 Task: Search one way flight ticket for 5 adults, 1 child, 2 infants in seat and 1 infant on lap in business from Kearney: Kearney Regional Airport (was Kearney Municipal) to Laramie: Laramie Regional Airport on 8-3-2023. Choice of flights is American. Number of bags: 11 checked bags. Outbound departure time preference is 13:45.
Action: Mouse moved to (231, 315)
Screenshot: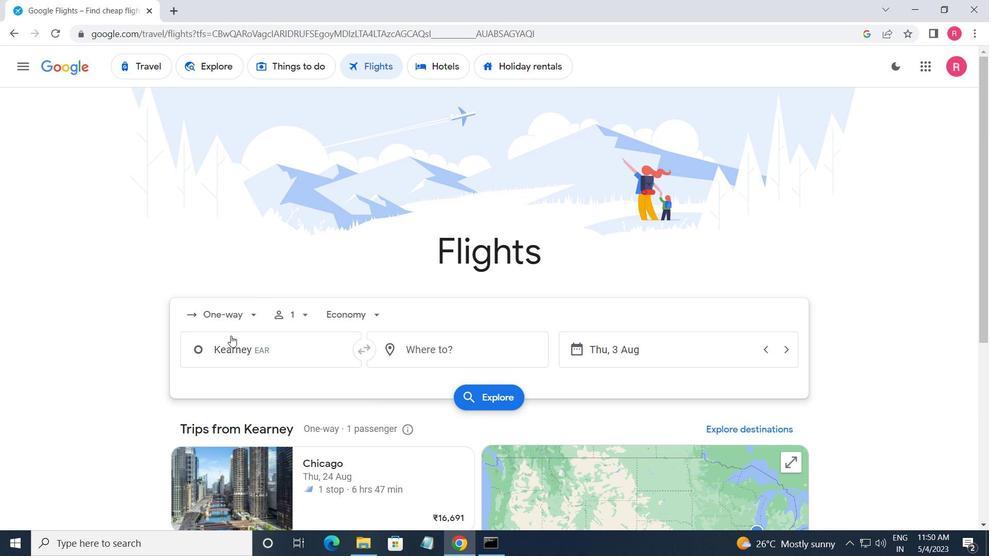 
Action: Mouse pressed left at (231, 315)
Screenshot: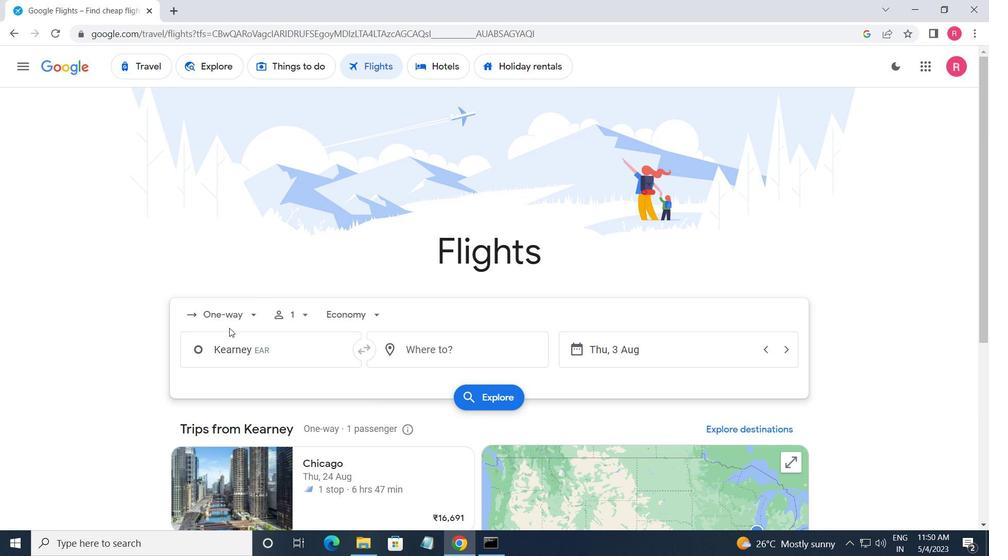 
Action: Mouse moved to (228, 374)
Screenshot: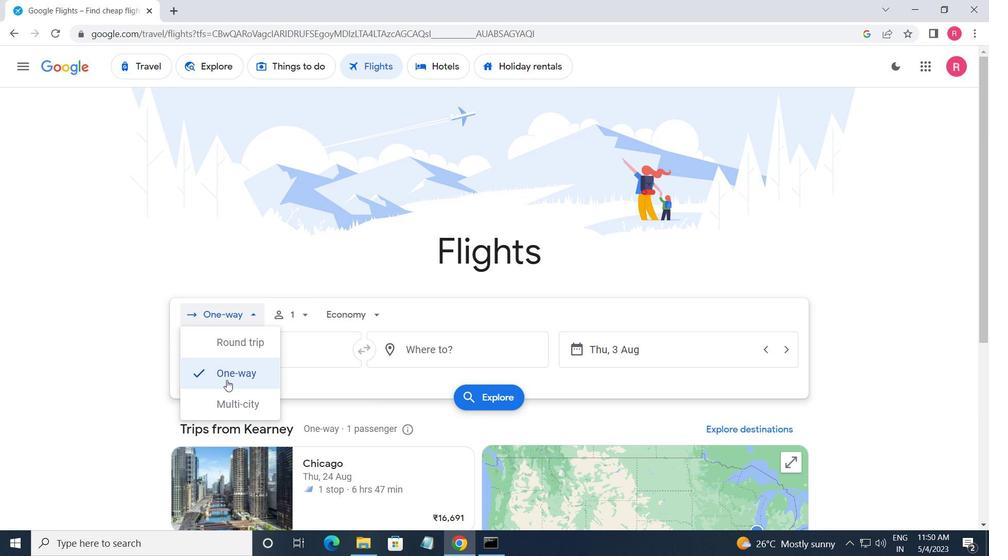 
Action: Mouse pressed left at (228, 374)
Screenshot: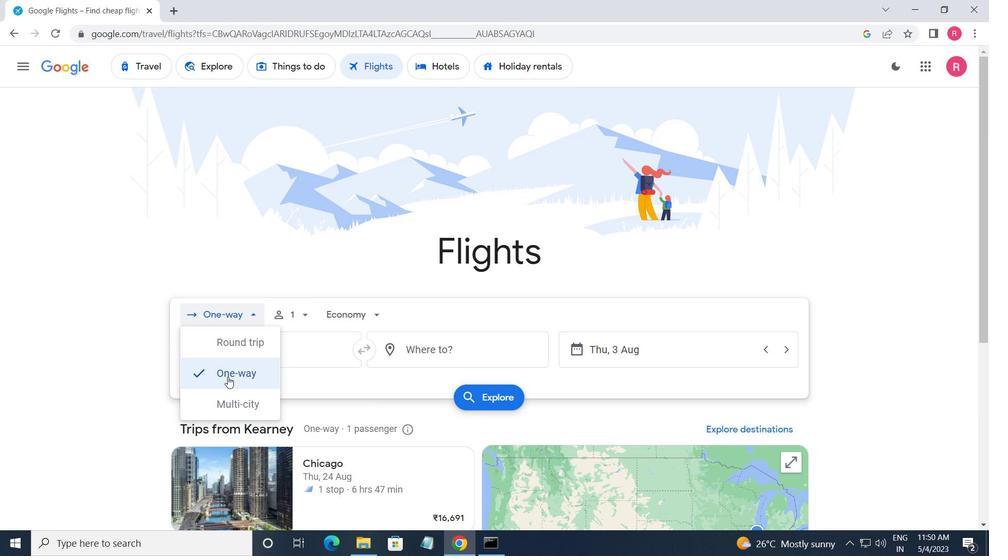 
Action: Mouse moved to (314, 309)
Screenshot: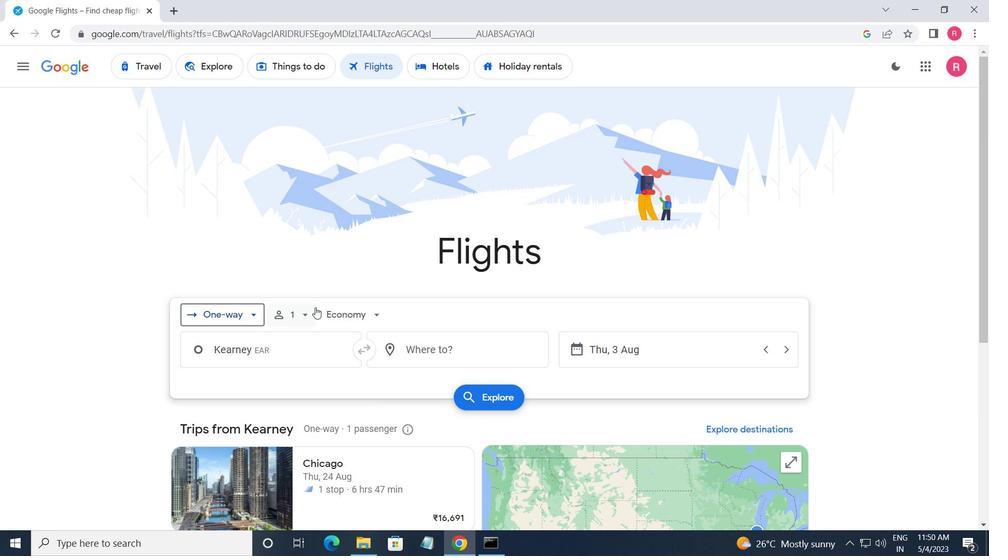 
Action: Mouse pressed left at (314, 309)
Screenshot: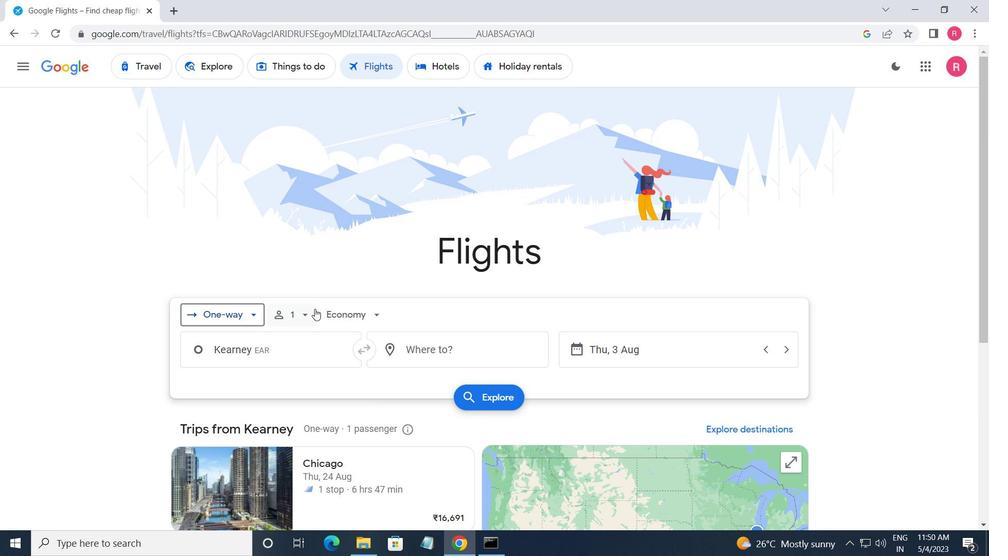 
Action: Mouse moved to (401, 339)
Screenshot: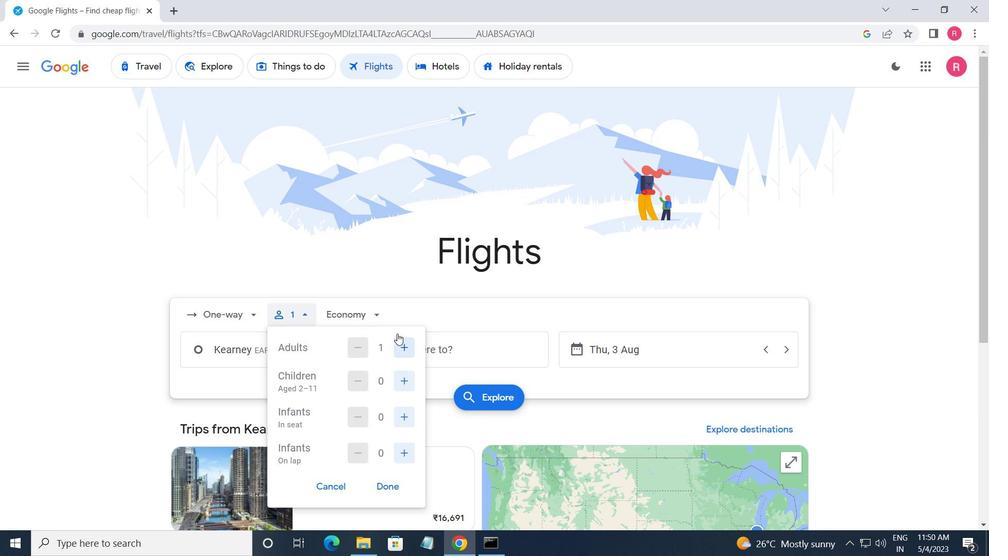 
Action: Mouse pressed left at (401, 339)
Screenshot: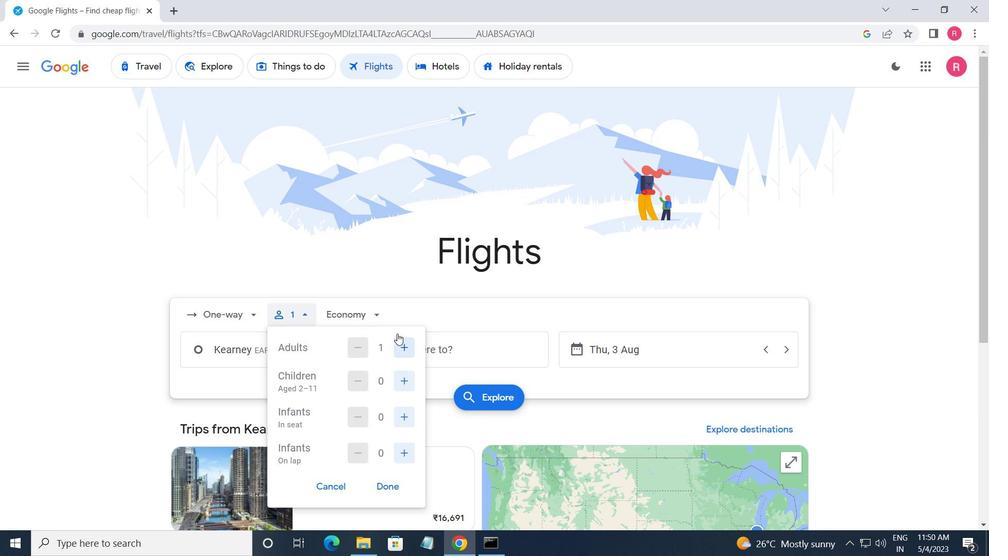 
Action: Mouse pressed left at (401, 339)
Screenshot: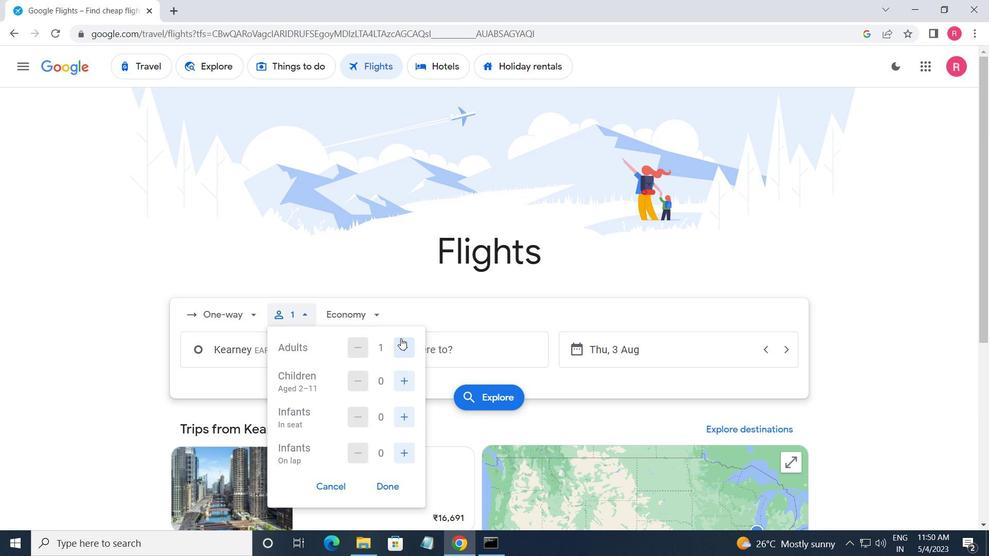 
Action: Mouse pressed left at (401, 339)
Screenshot: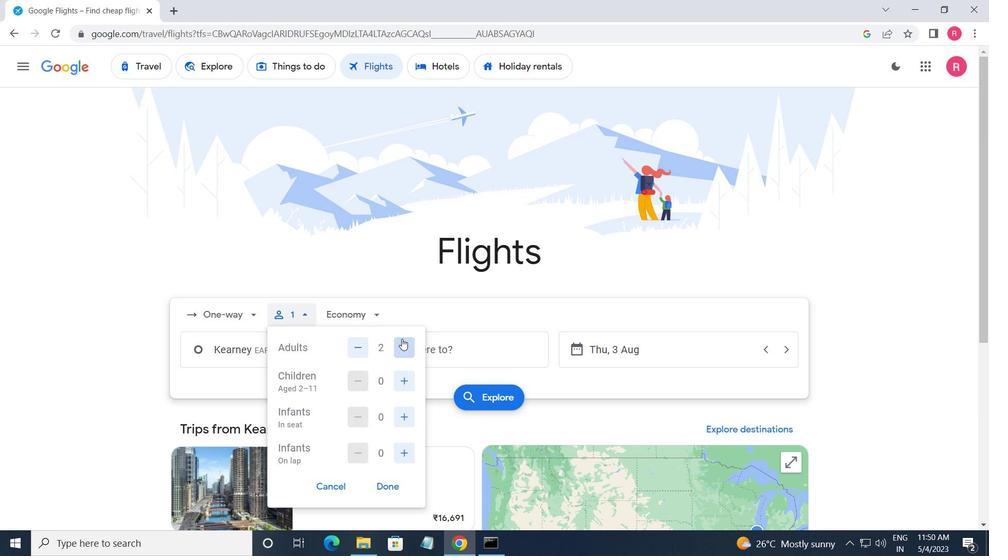
Action: Mouse pressed left at (401, 339)
Screenshot: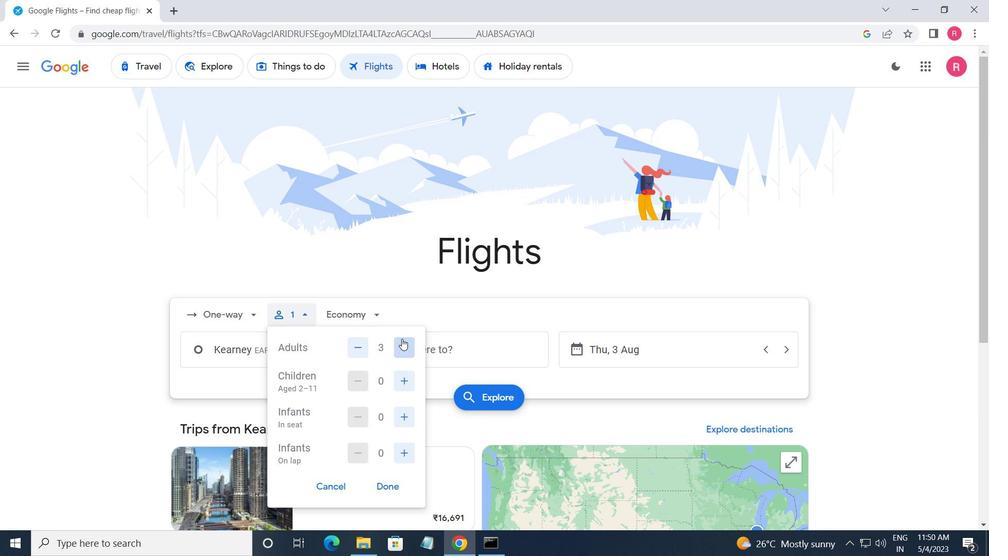 
Action: Mouse moved to (401, 374)
Screenshot: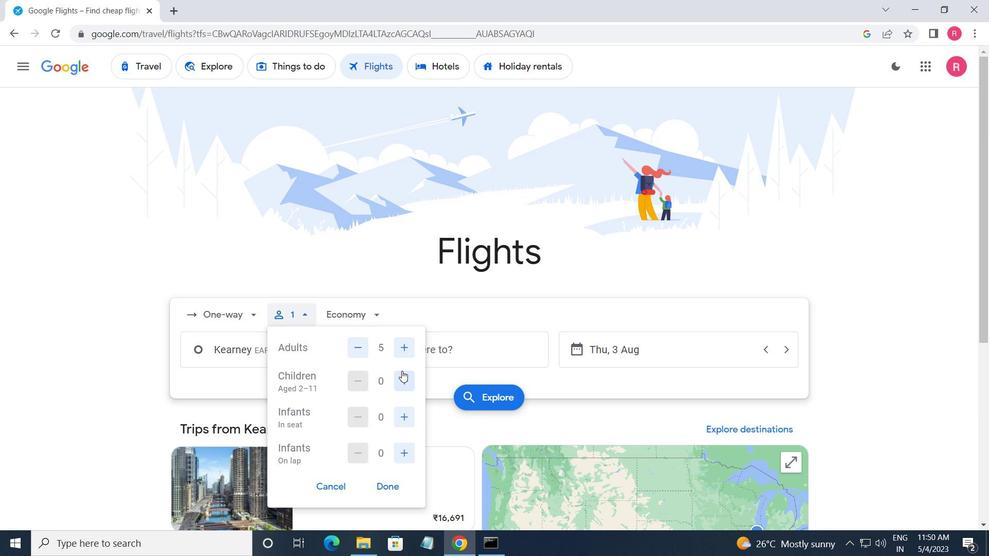
Action: Mouse pressed left at (401, 374)
Screenshot: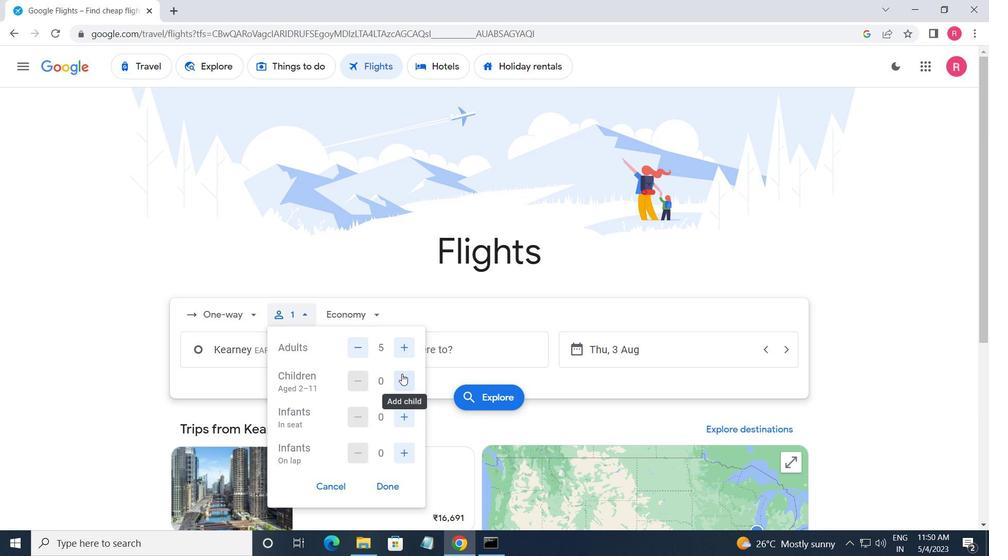 
Action: Mouse moved to (405, 412)
Screenshot: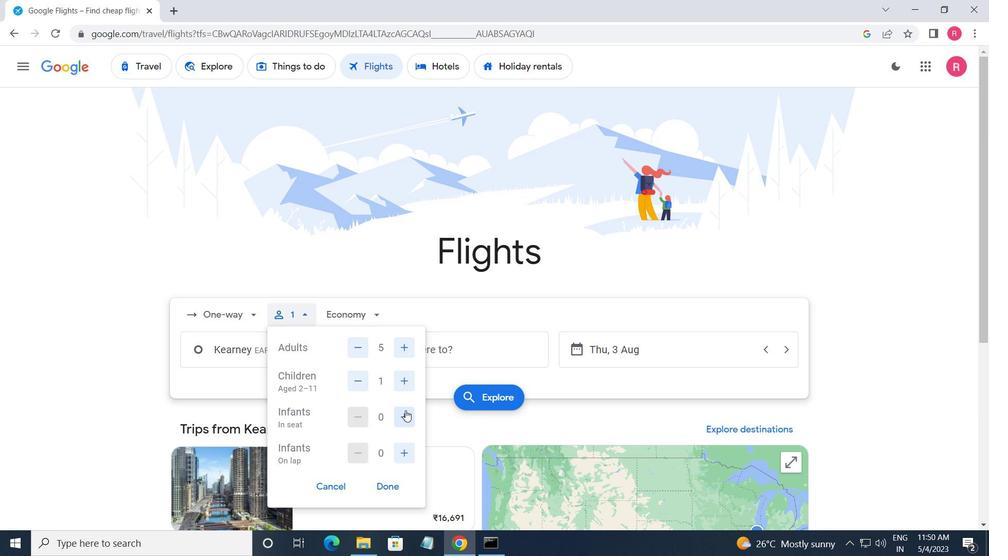 
Action: Mouse pressed left at (405, 412)
Screenshot: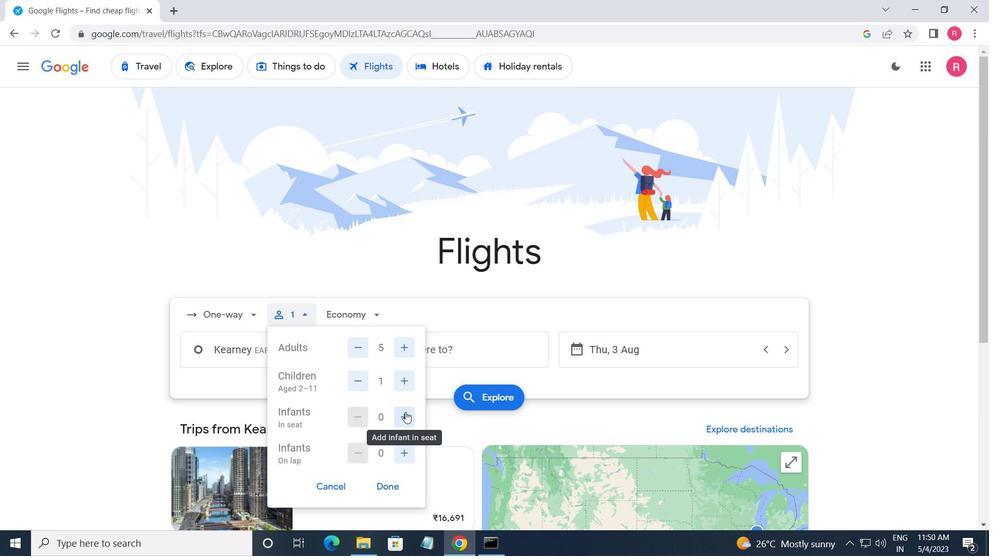 
Action: Mouse pressed left at (405, 412)
Screenshot: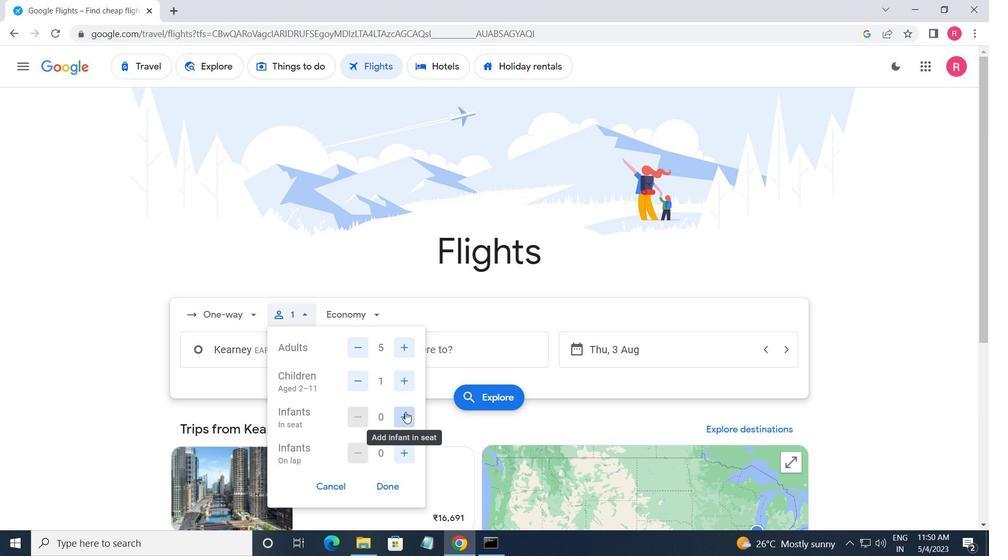 
Action: Mouse moved to (409, 456)
Screenshot: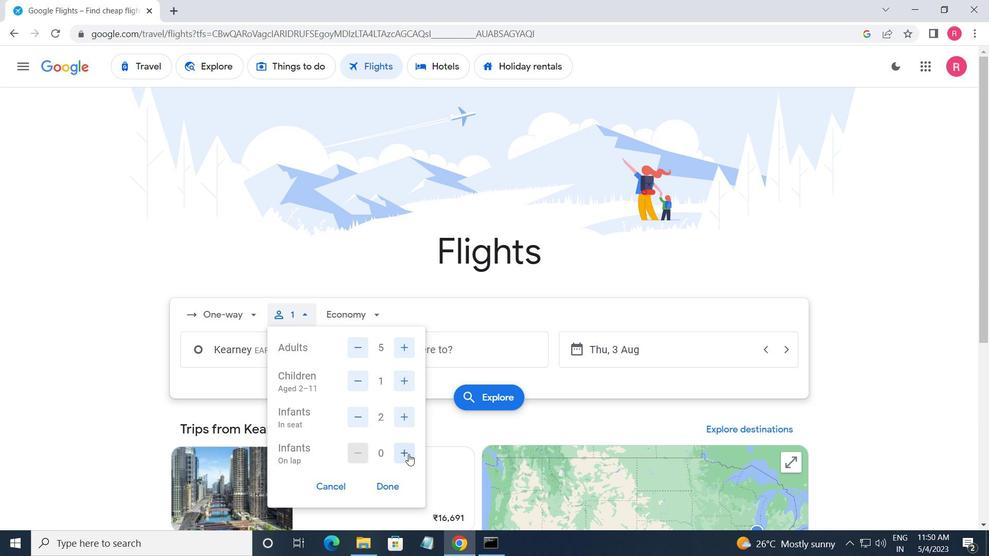 
Action: Mouse pressed left at (409, 456)
Screenshot: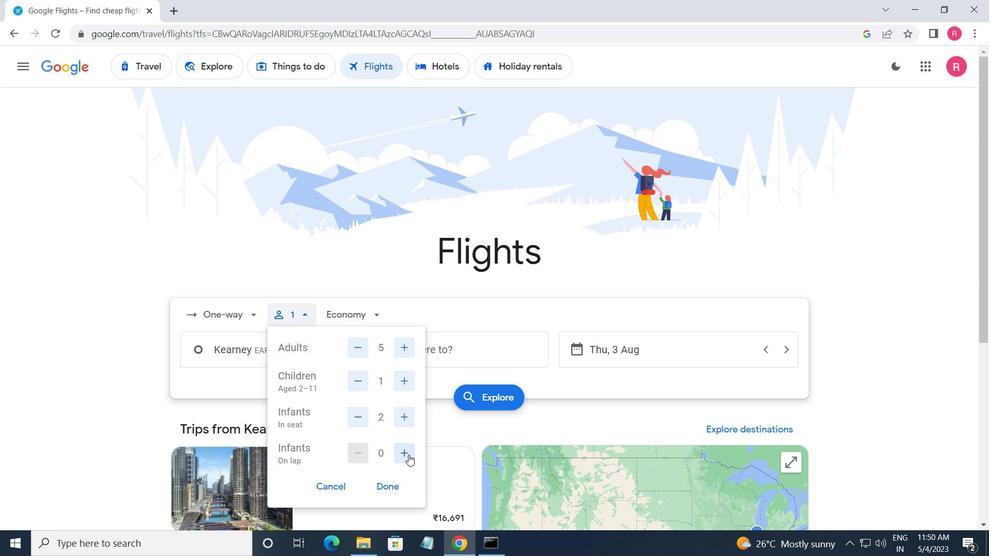 
Action: Mouse moved to (393, 482)
Screenshot: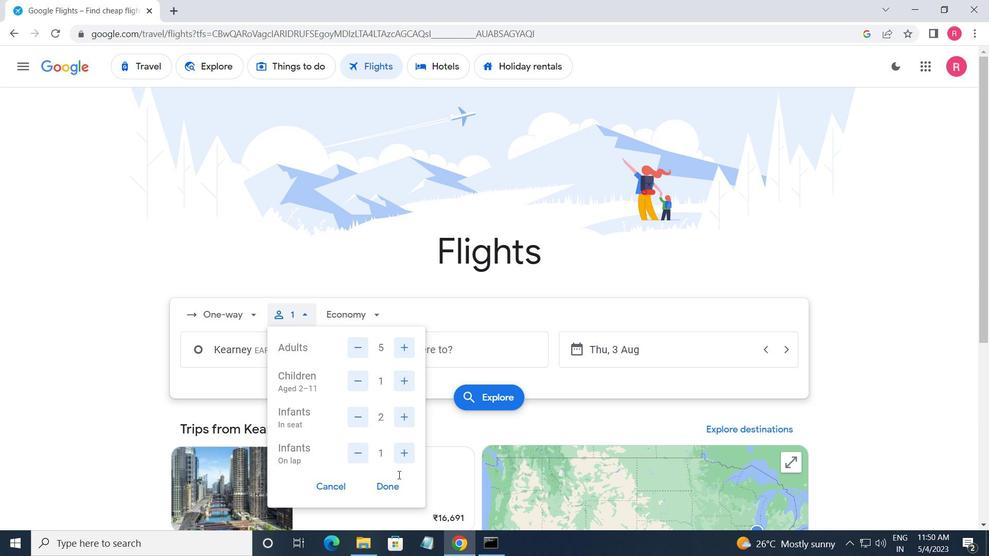 
Action: Mouse pressed left at (393, 482)
Screenshot: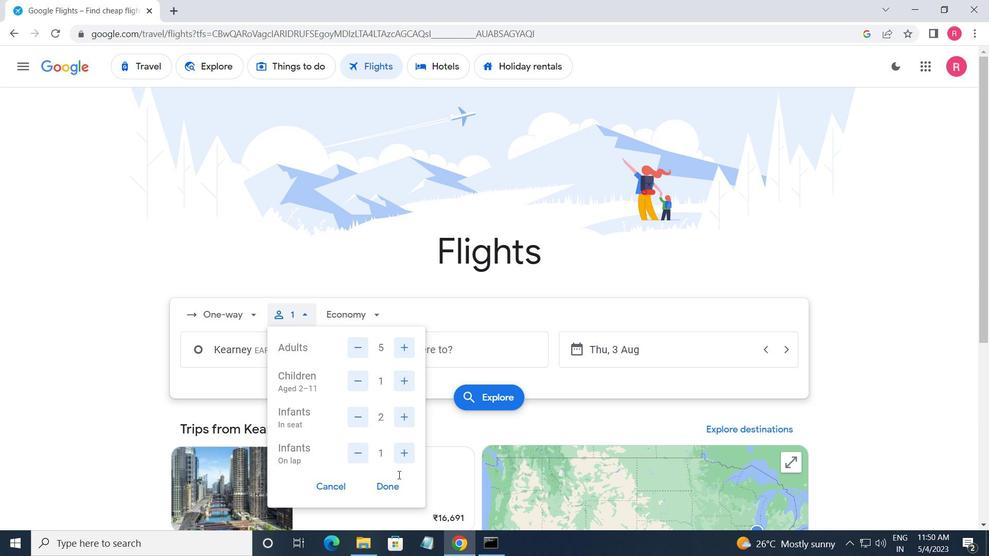 
Action: Mouse moved to (371, 306)
Screenshot: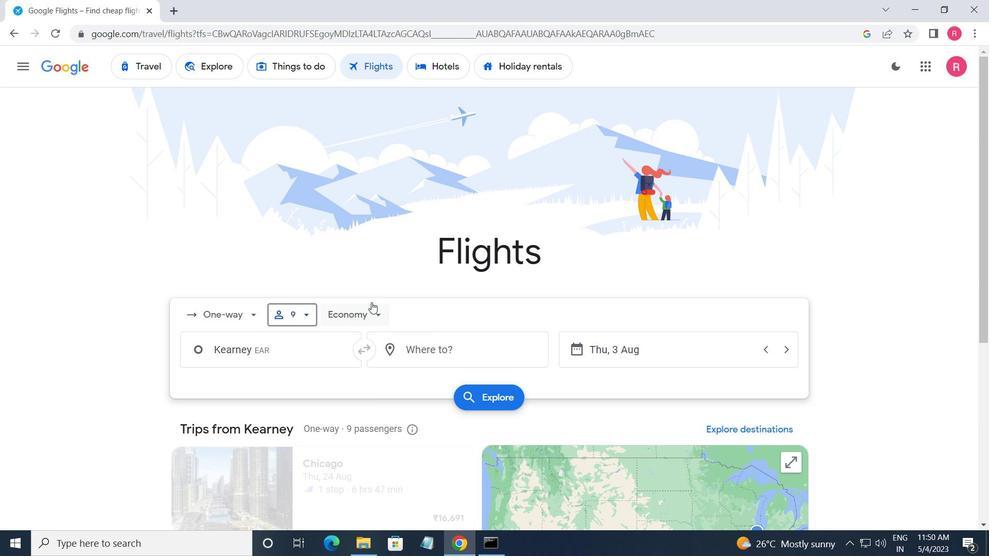 
Action: Mouse pressed left at (371, 306)
Screenshot: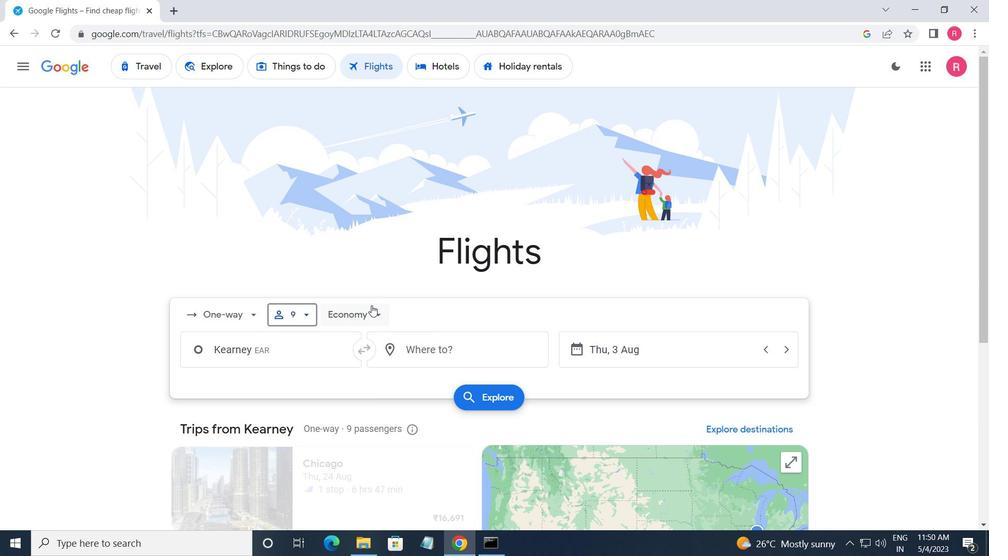 
Action: Mouse moved to (383, 401)
Screenshot: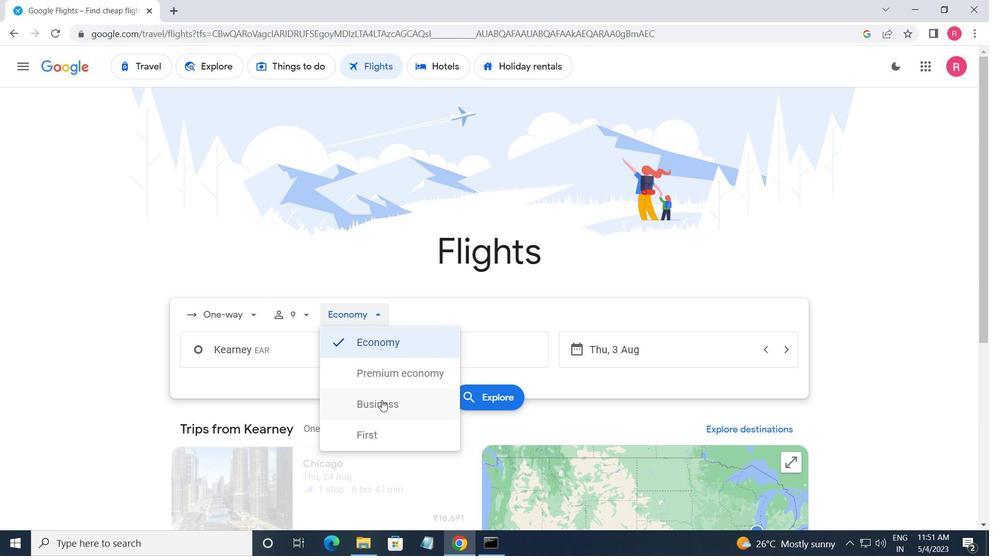 
Action: Mouse pressed left at (383, 401)
Screenshot: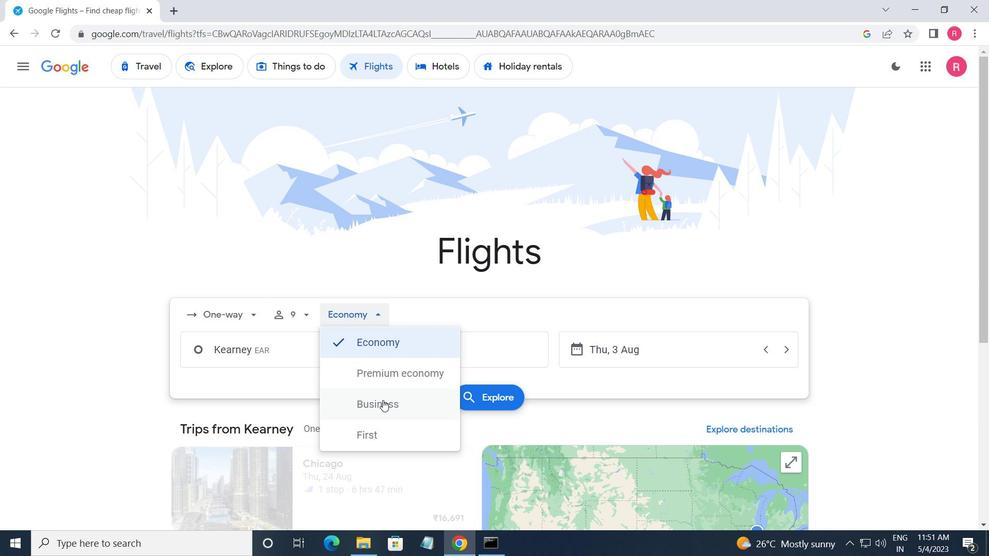 
Action: Mouse moved to (317, 355)
Screenshot: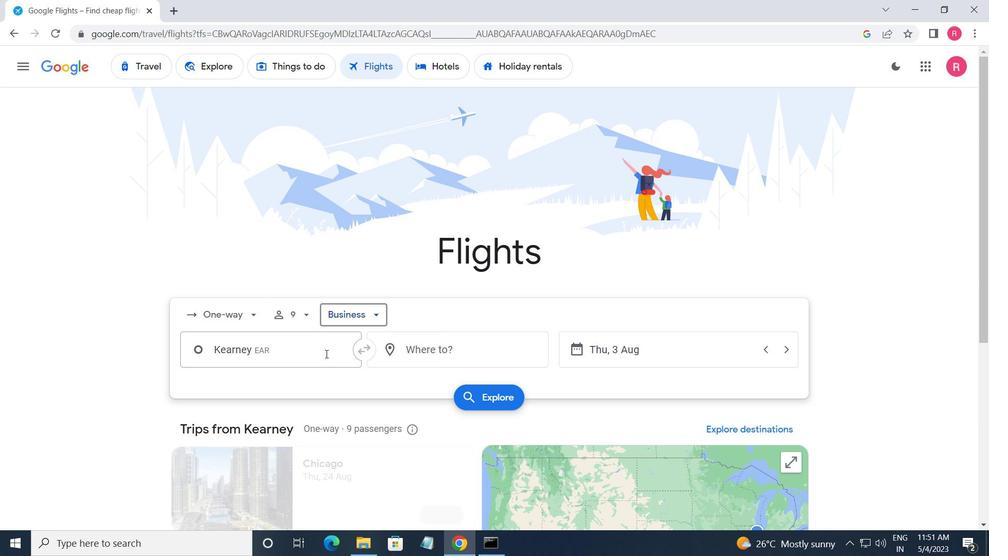 
Action: Mouse pressed left at (317, 355)
Screenshot: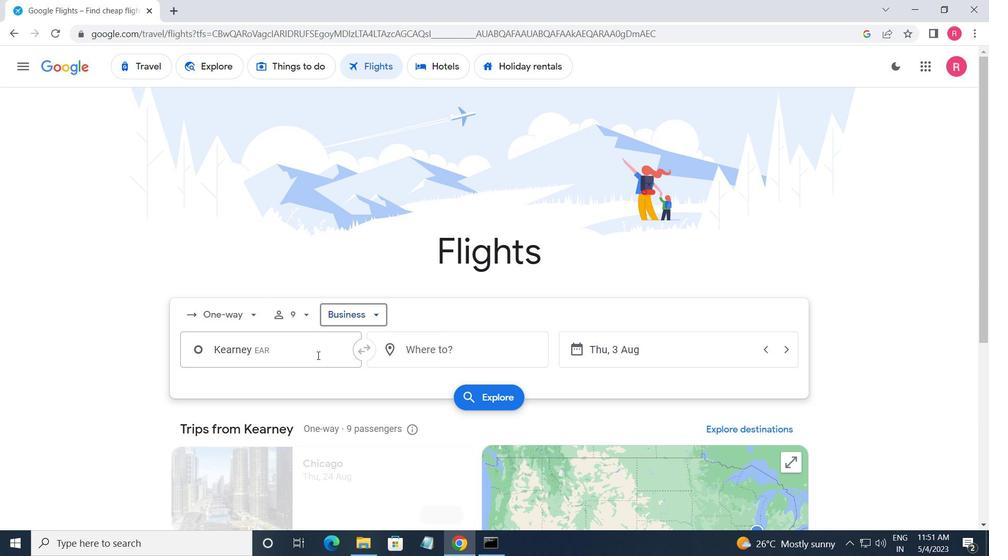 
Action: Mouse moved to (324, 395)
Screenshot: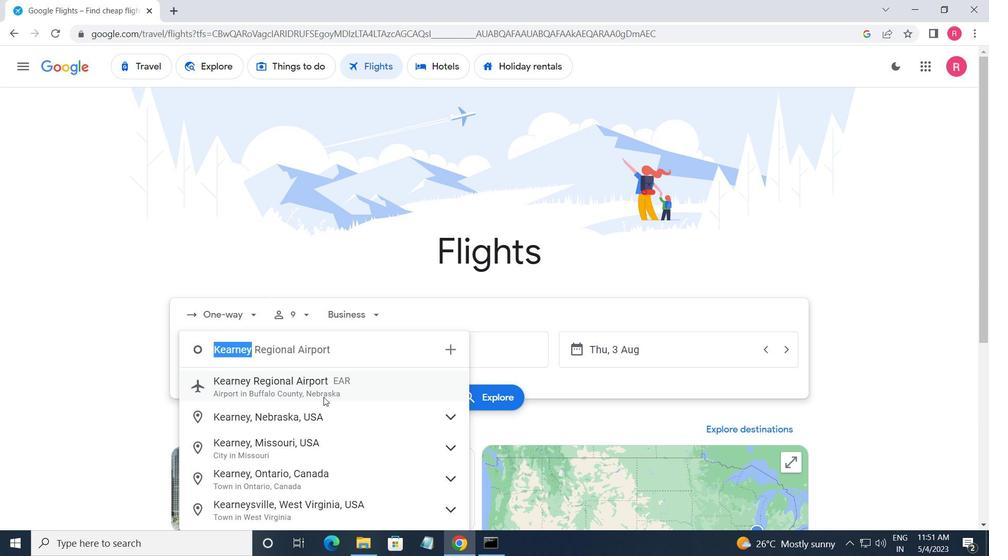 
Action: Mouse pressed left at (324, 395)
Screenshot: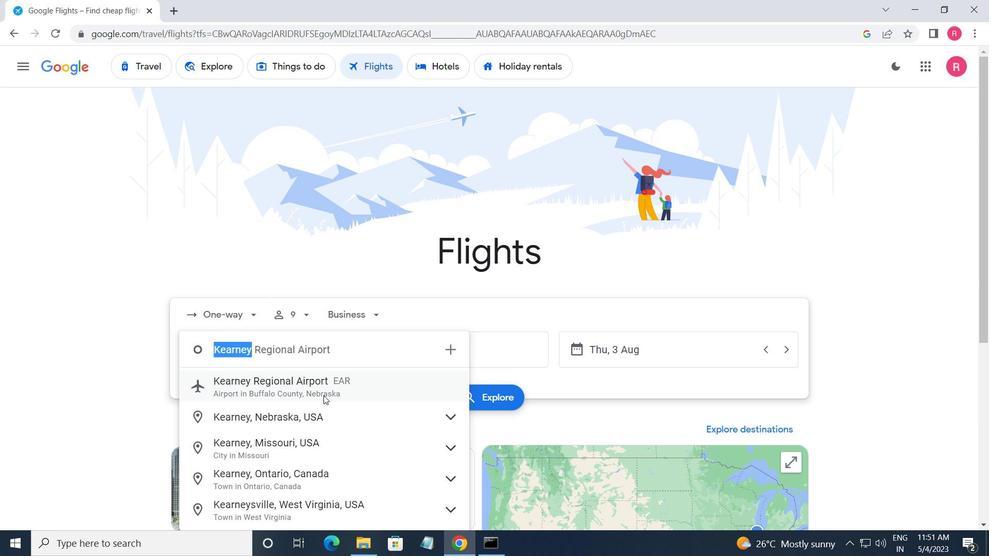 
Action: Mouse moved to (443, 357)
Screenshot: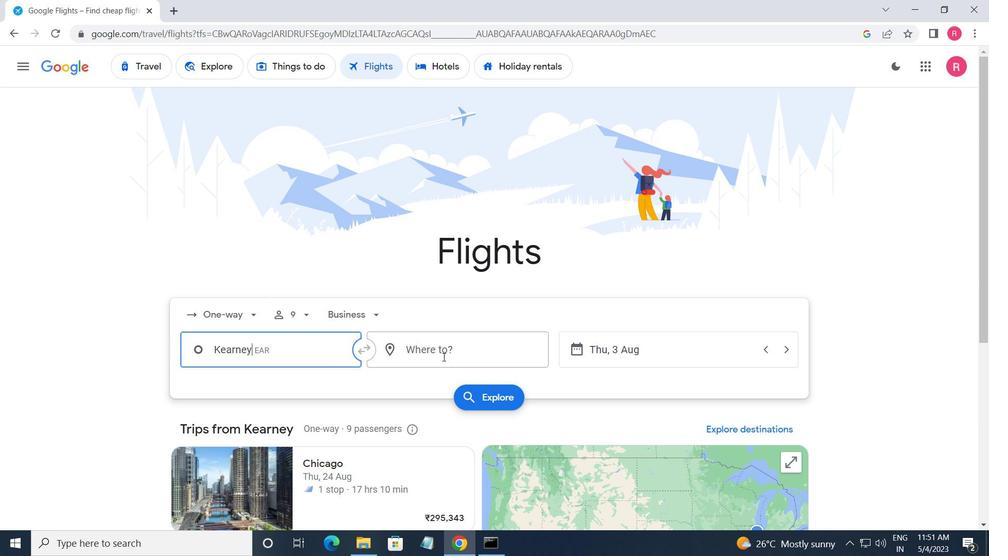 
Action: Mouse pressed left at (443, 357)
Screenshot: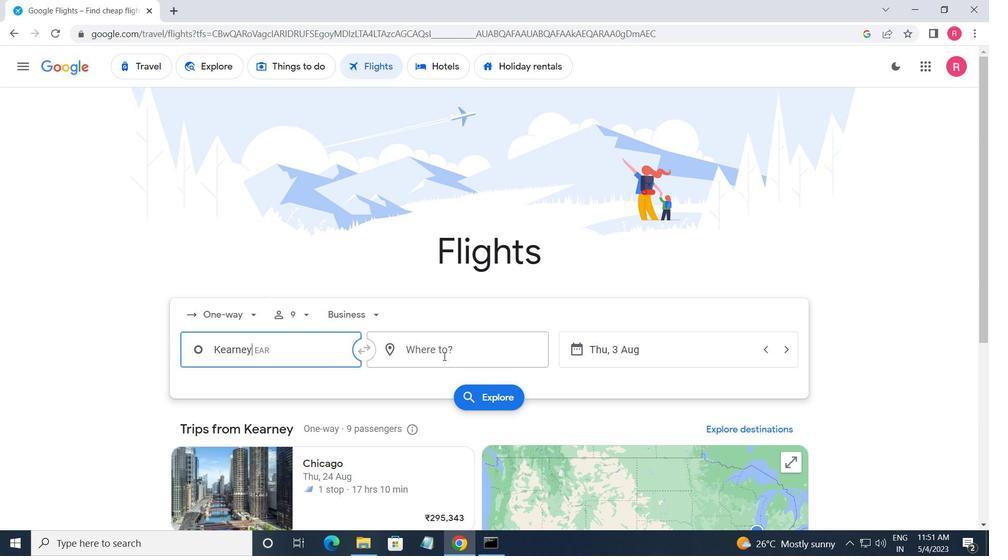 
Action: Mouse moved to (445, 474)
Screenshot: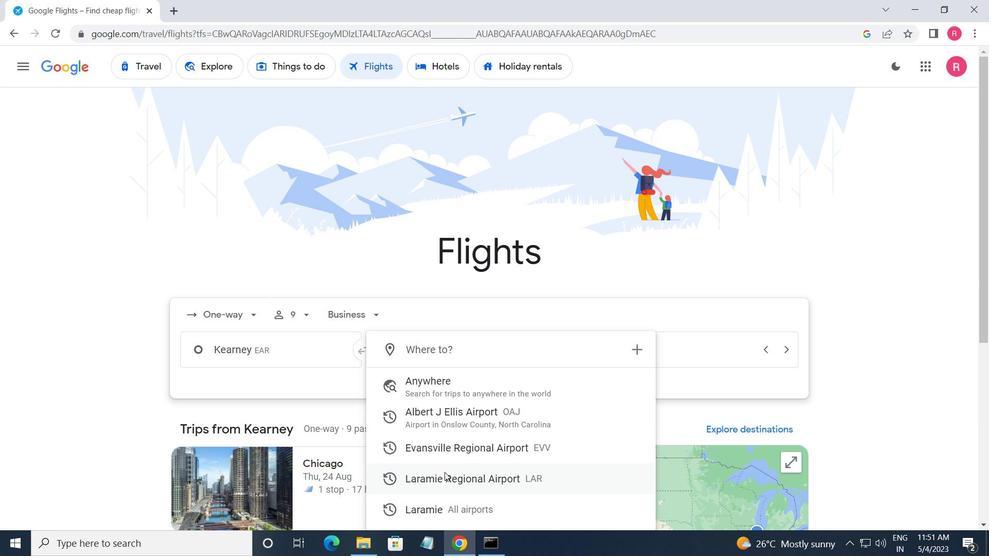 
Action: Mouse pressed left at (445, 474)
Screenshot: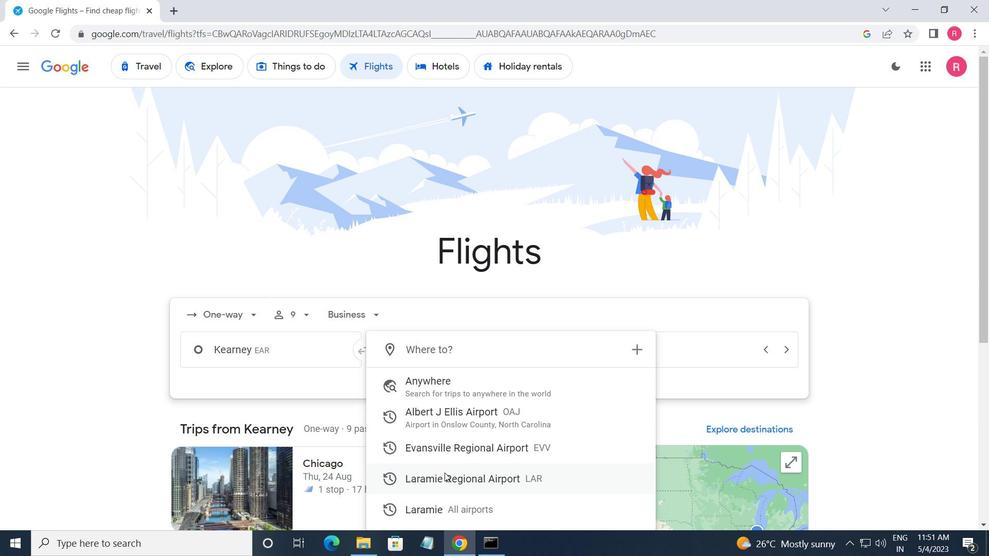 
Action: Mouse moved to (655, 357)
Screenshot: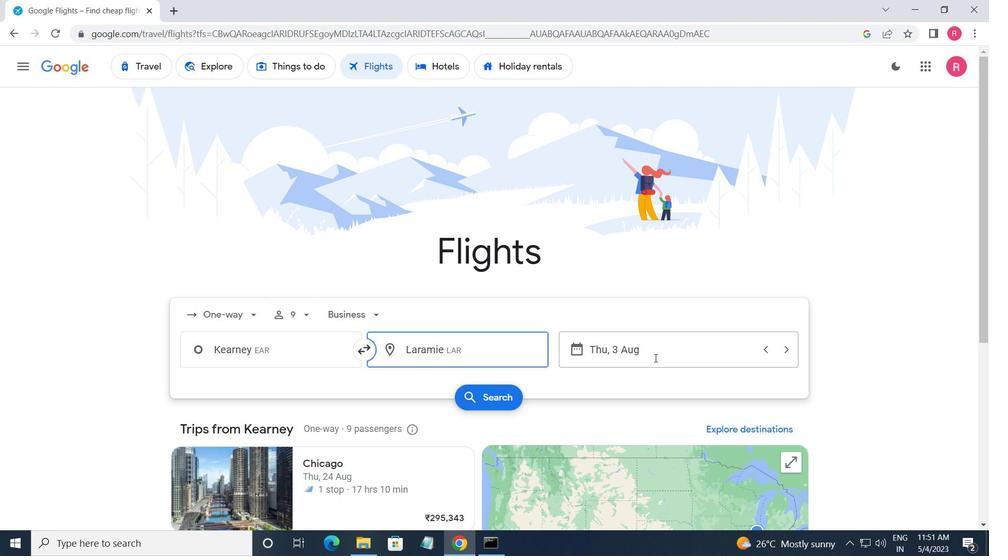 
Action: Mouse pressed left at (655, 357)
Screenshot: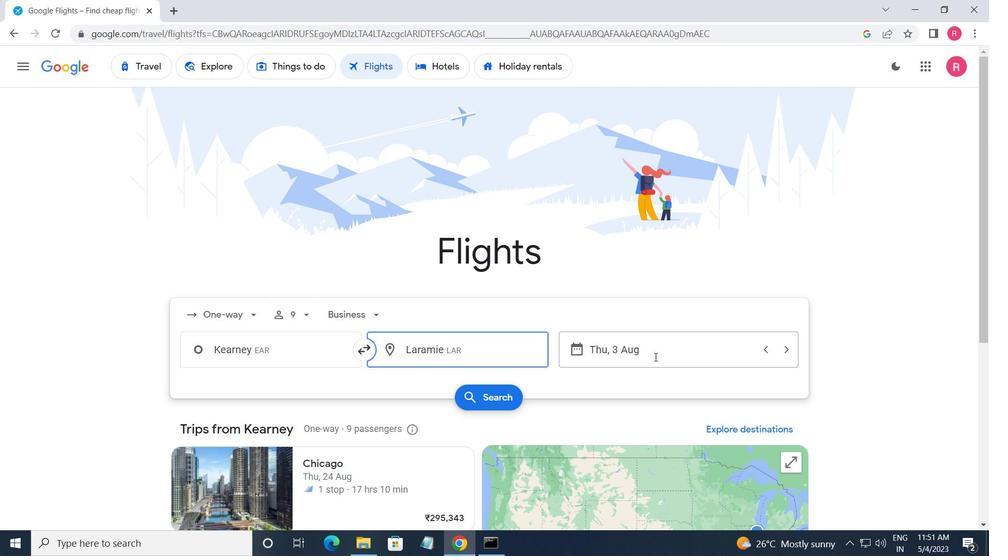 
Action: Mouse moved to (466, 301)
Screenshot: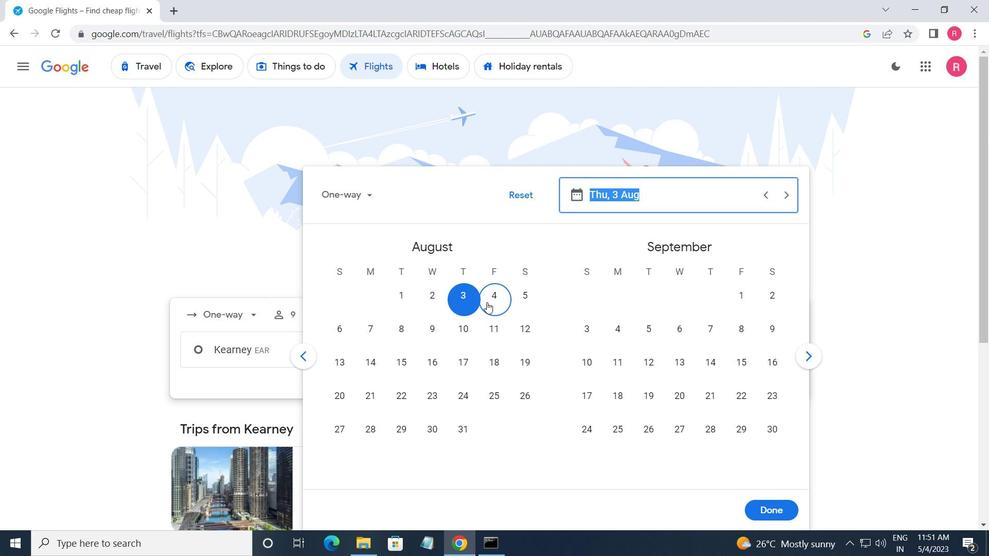 
Action: Mouse pressed left at (466, 301)
Screenshot: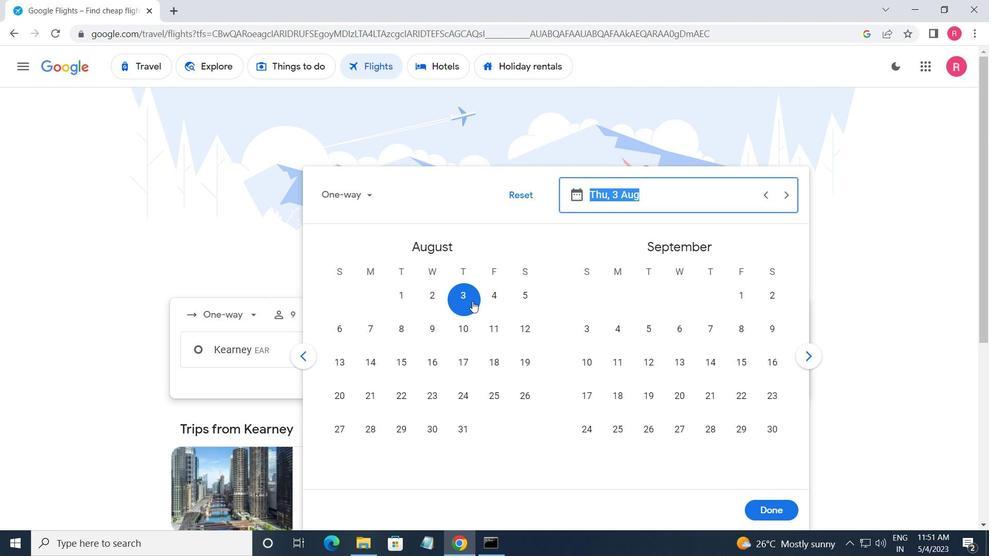 
Action: Mouse moved to (773, 506)
Screenshot: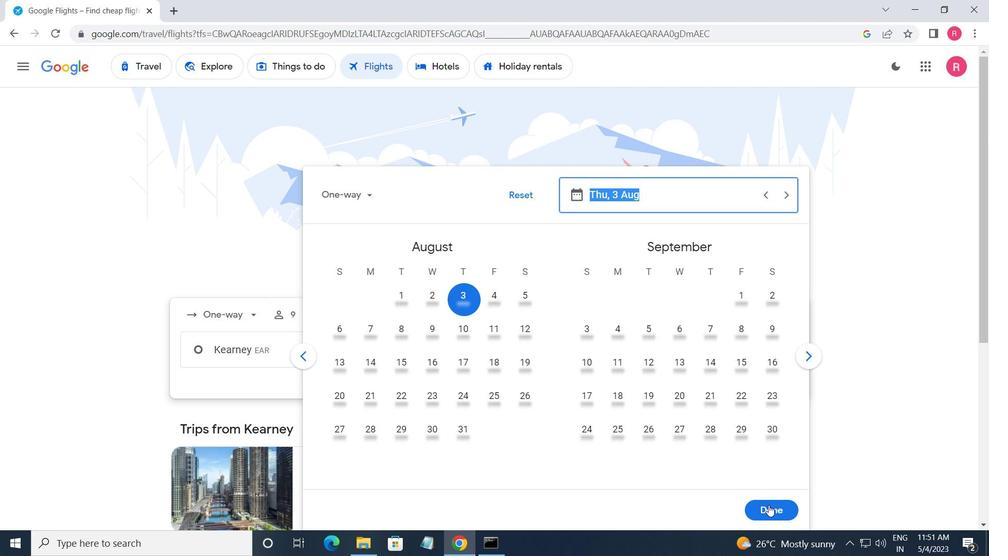 
Action: Mouse pressed left at (773, 506)
Screenshot: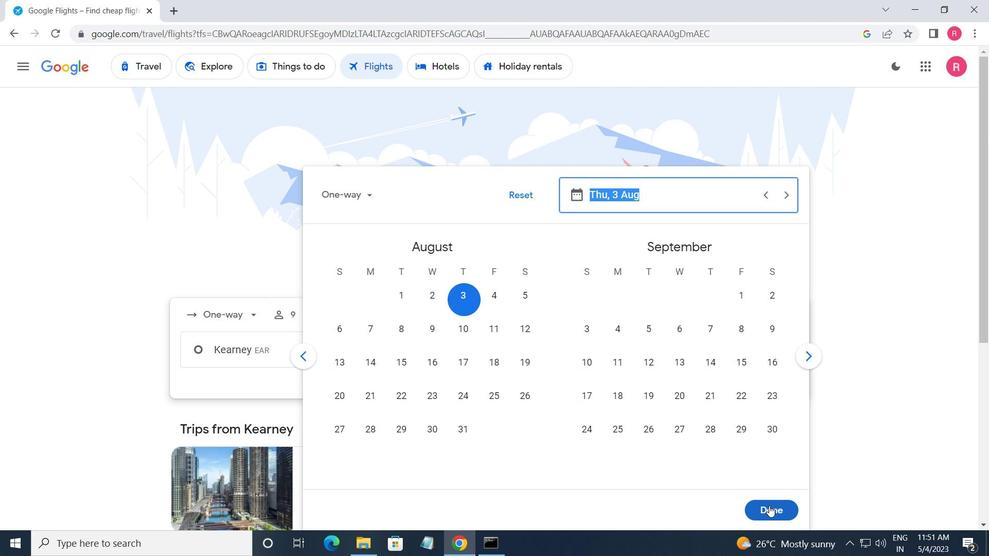 
Action: Mouse moved to (484, 387)
Screenshot: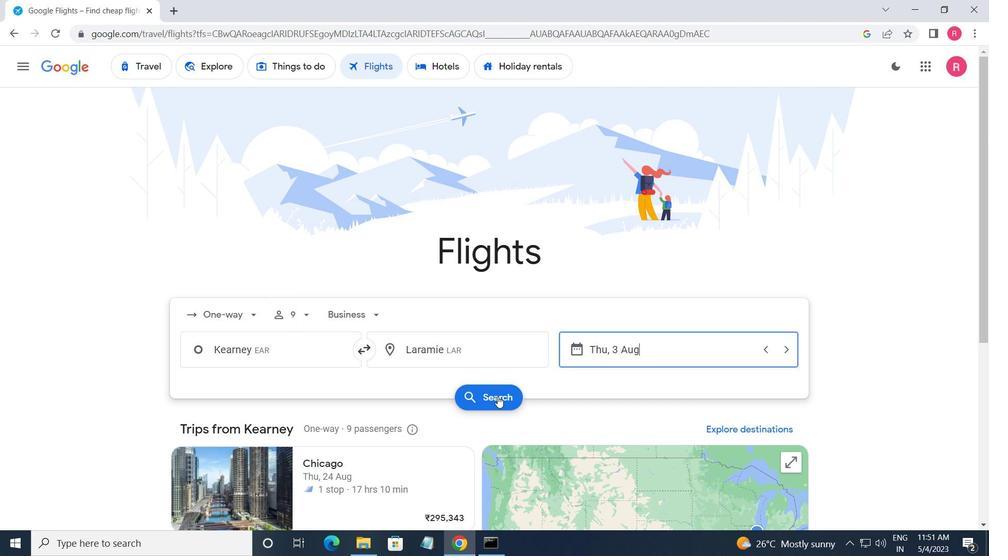 
Action: Mouse pressed left at (484, 387)
Screenshot: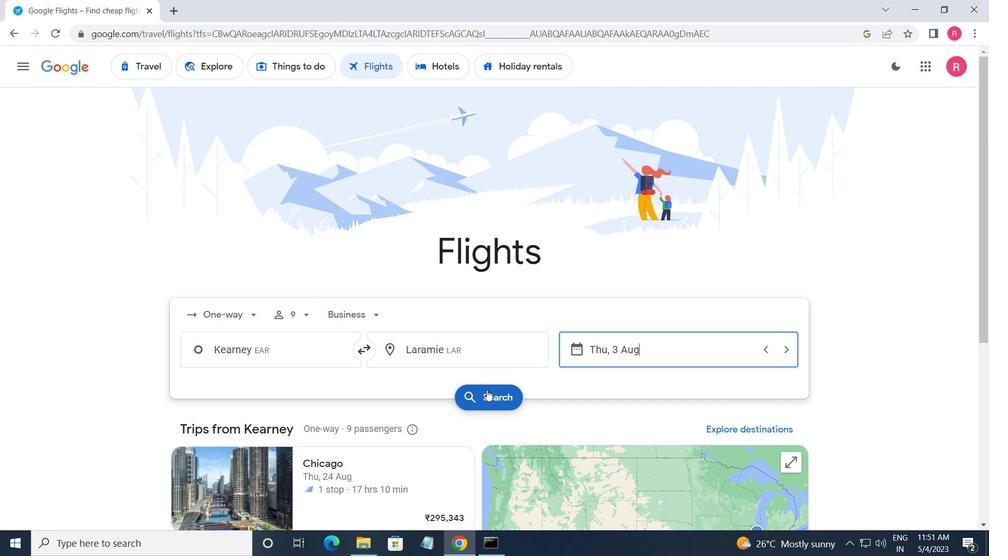 
Action: Mouse moved to (196, 190)
Screenshot: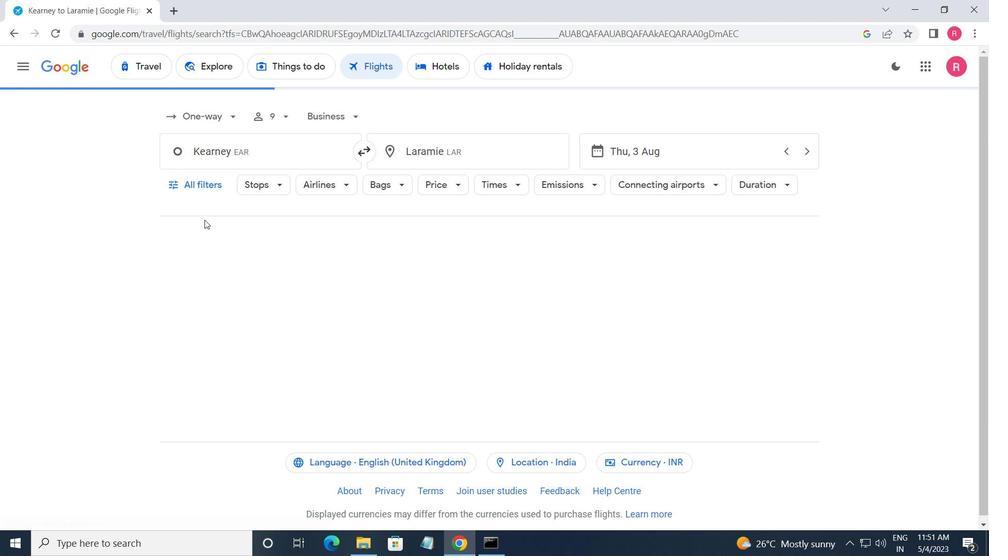 
Action: Mouse pressed left at (196, 190)
Screenshot: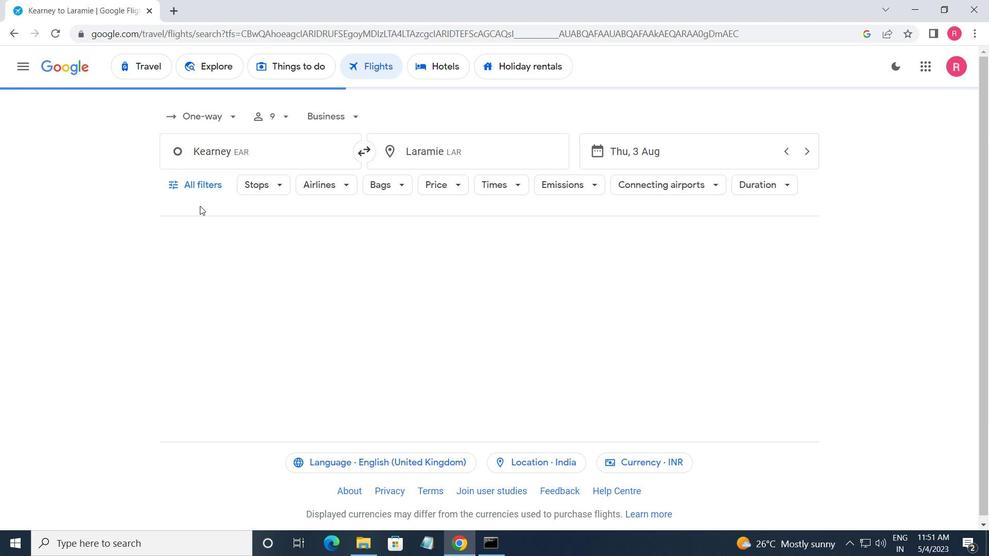 
Action: Mouse moved to (264, 338)
Screenshot: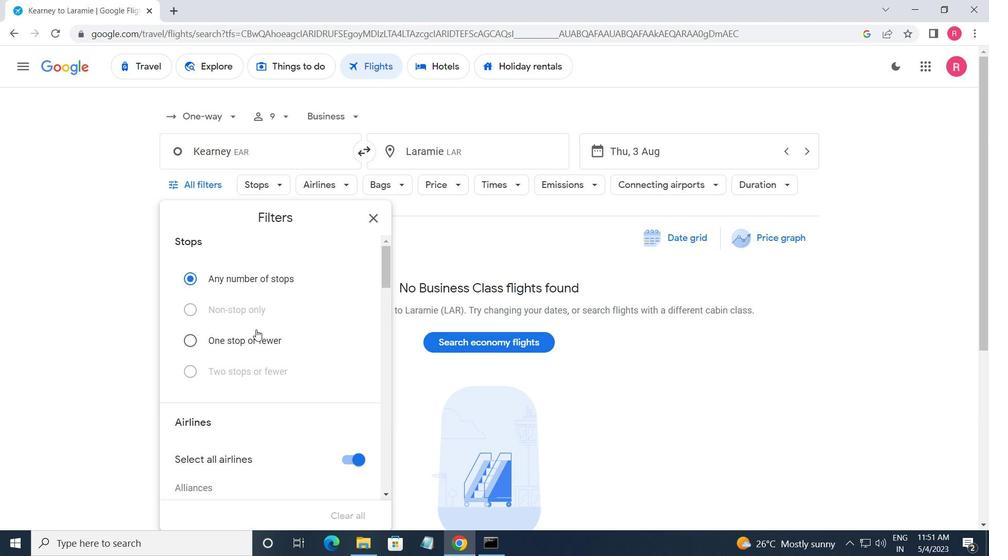 
Action: Mouse scrolled (264, 338) with delta (0, 0)
Screenshot: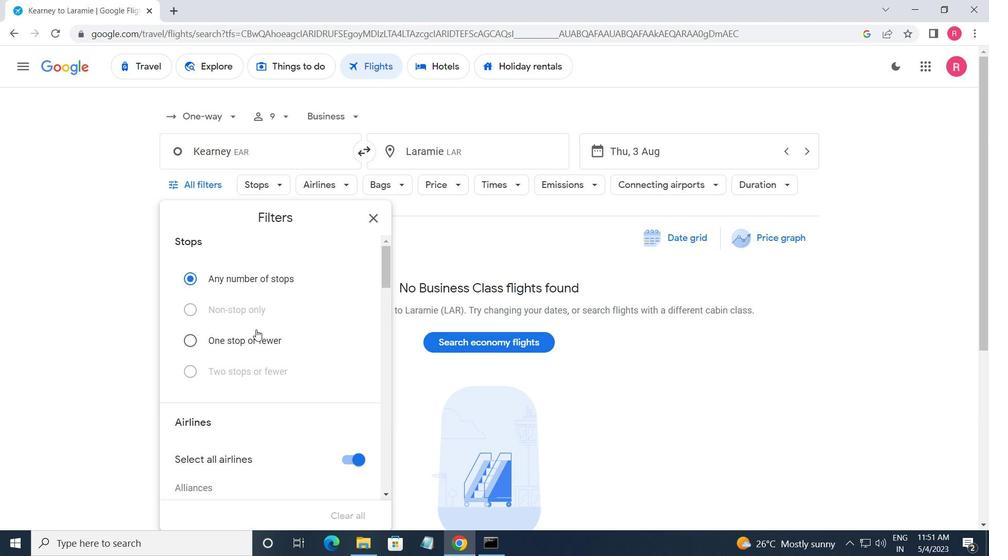 
Action: Mouse moved to (267, 343)
Screenshot: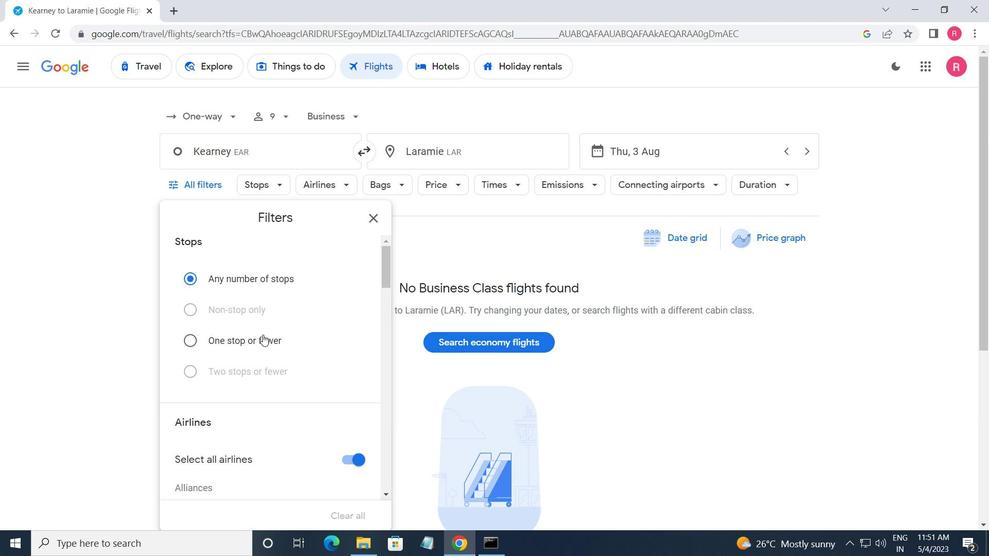 
Action: Mouse scrolled (267, 343) with delta (0, 0)
Screenshot: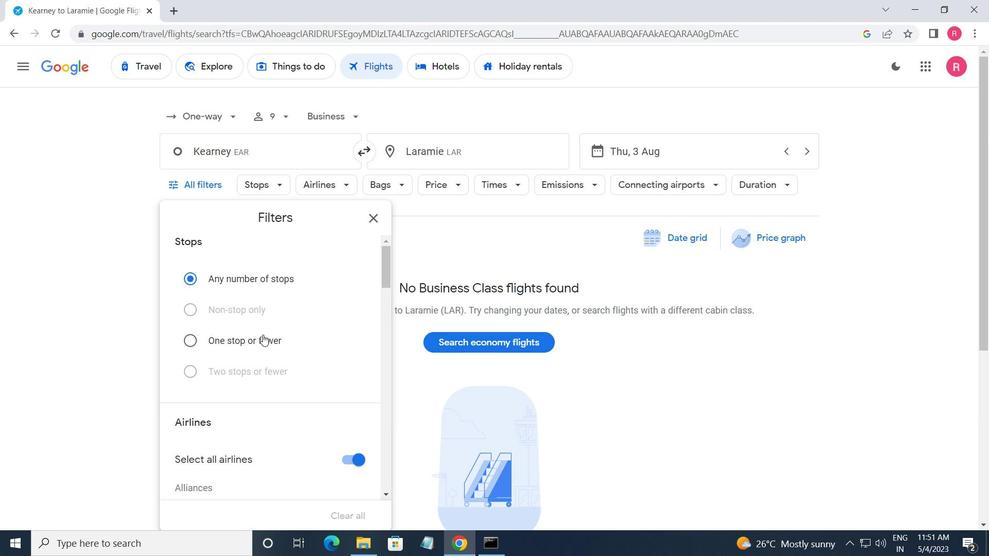 
Action: Mouse moved to (272, 348)
Screenshot: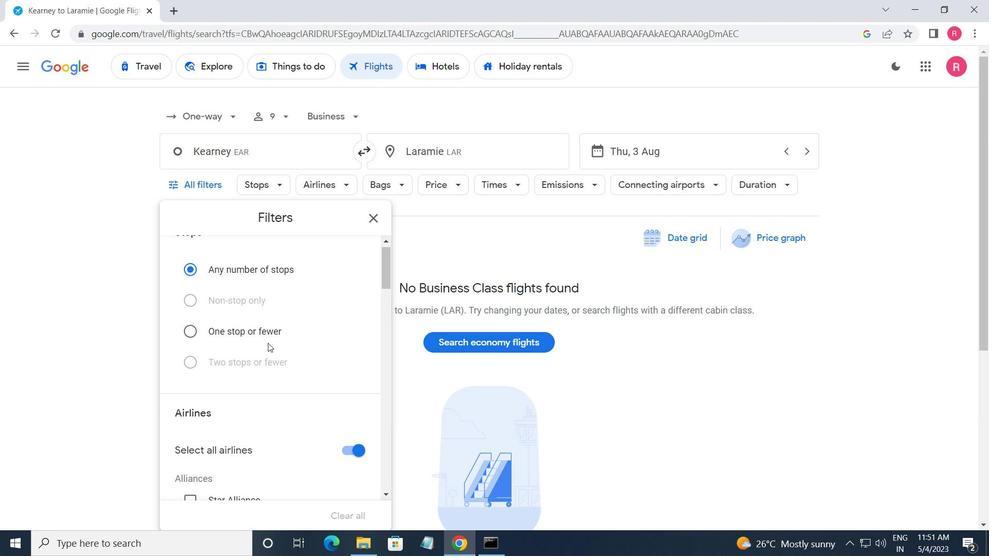 
Action: Mouse scrolled (272, 348) with delta (0, 0)
Screenshot: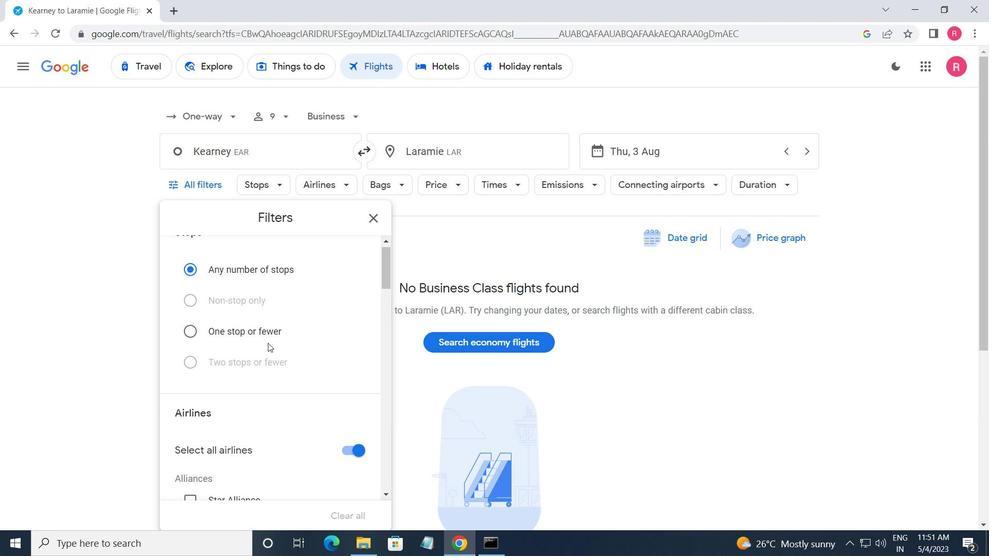 
Action: Mouse moved to (276, 349)
Screenshot: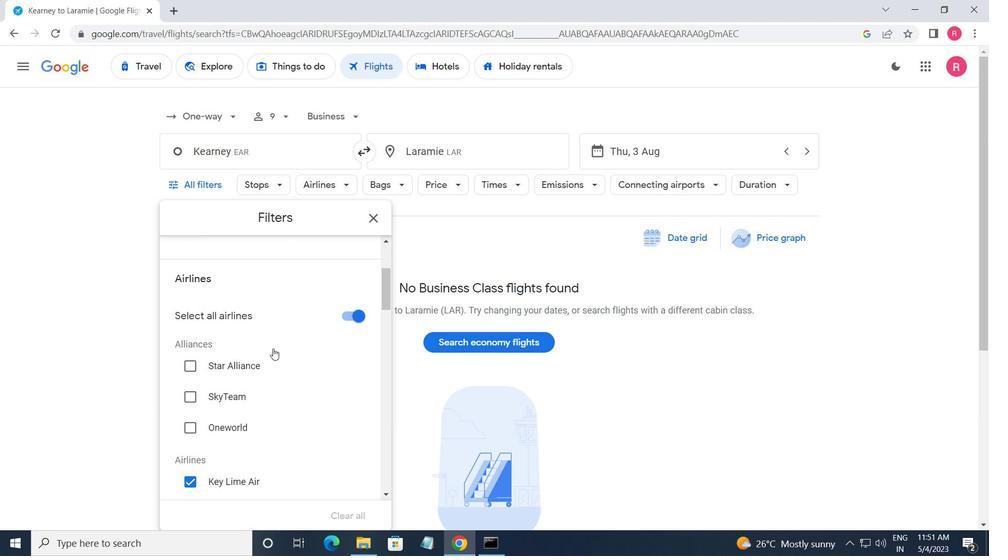 
Action: Mouse scrolled (276, 349) with delta (0, 0)
Screenshot: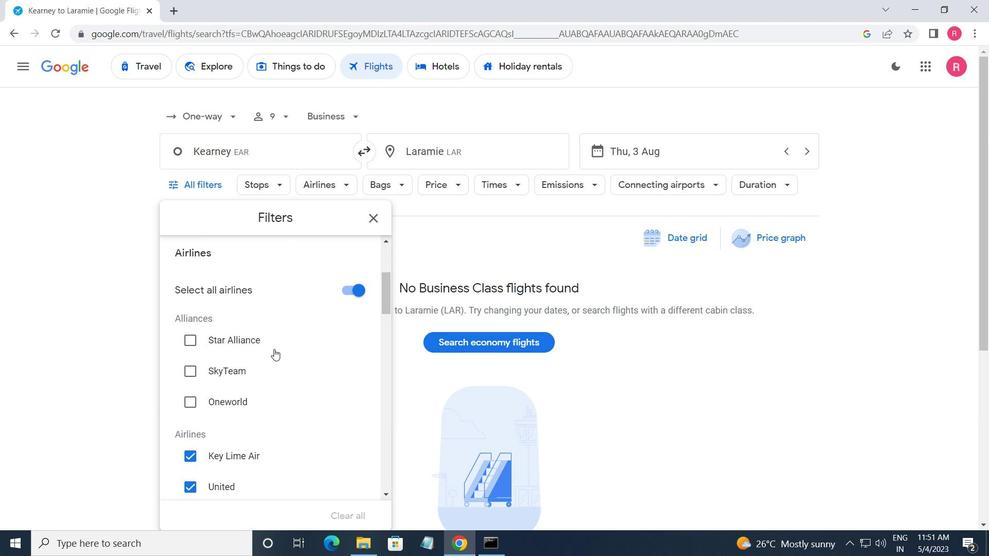 
Action: Mouse moved to (281, 346)
Screenshot: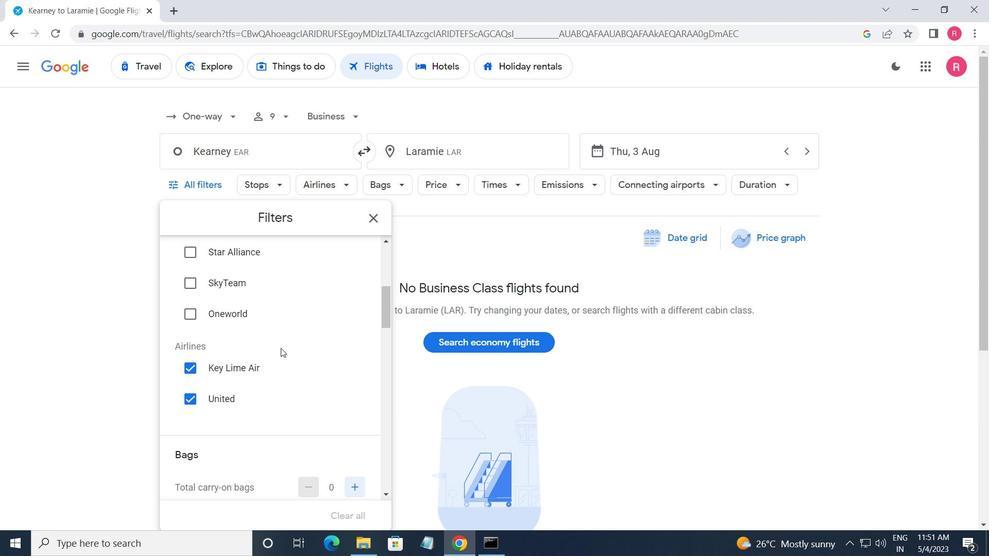 
Action: Mouse scrolled (281, 346) with delta (0, 0)
Screenshot: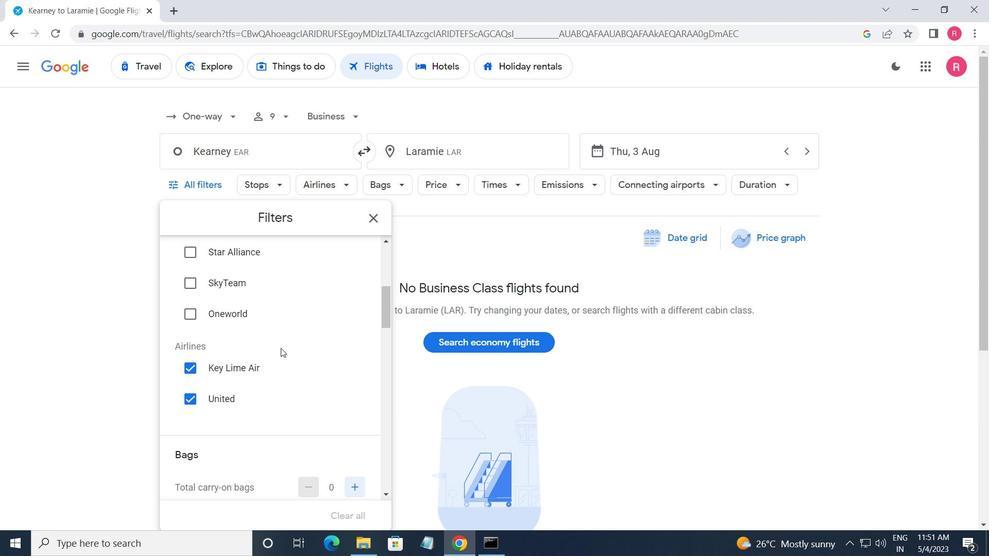 
Action: Mouse moved to (281, 345)
Screenshot: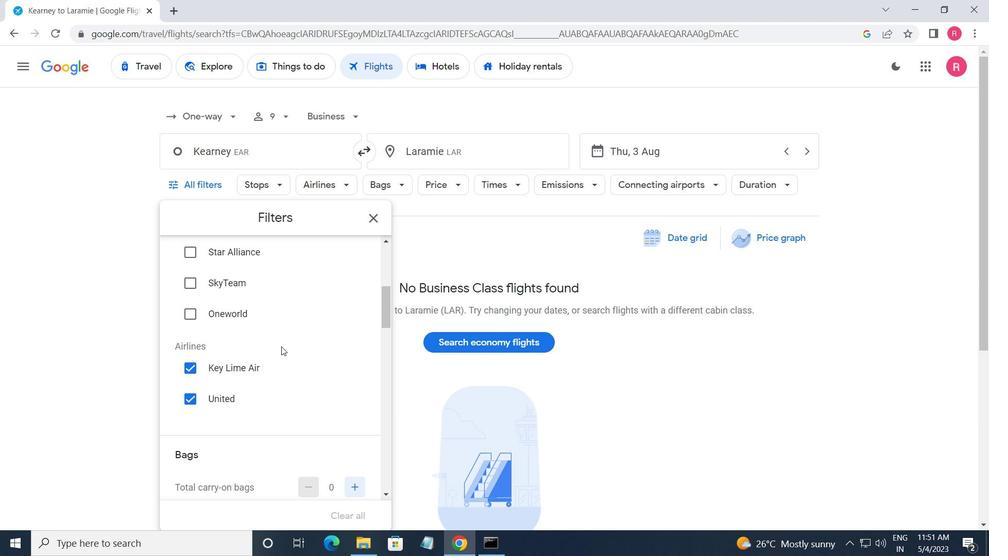
Action: Mouse scrolled (281, 346) with delta (0, 0)
Screenshot: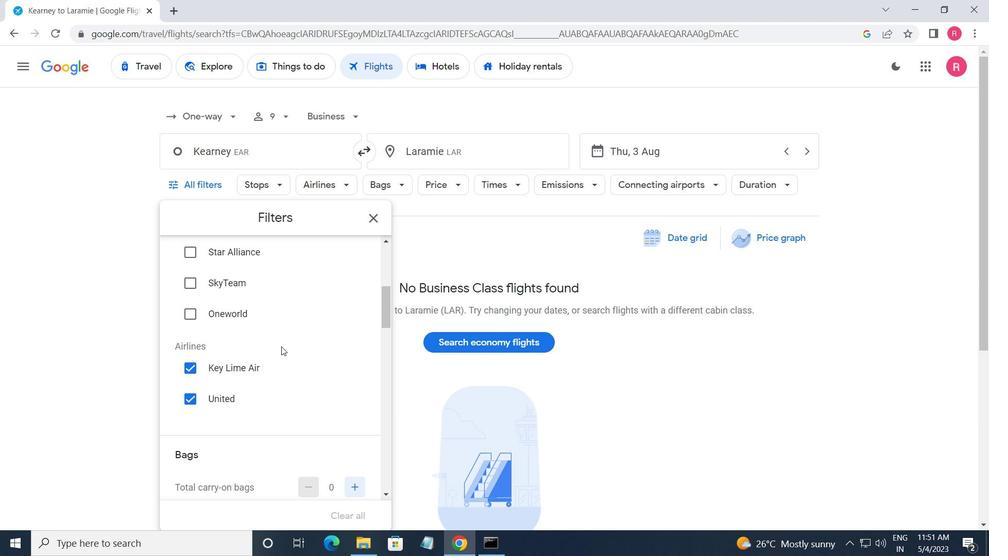 
Action: Mouse moved to (356, 336)
Screenshot: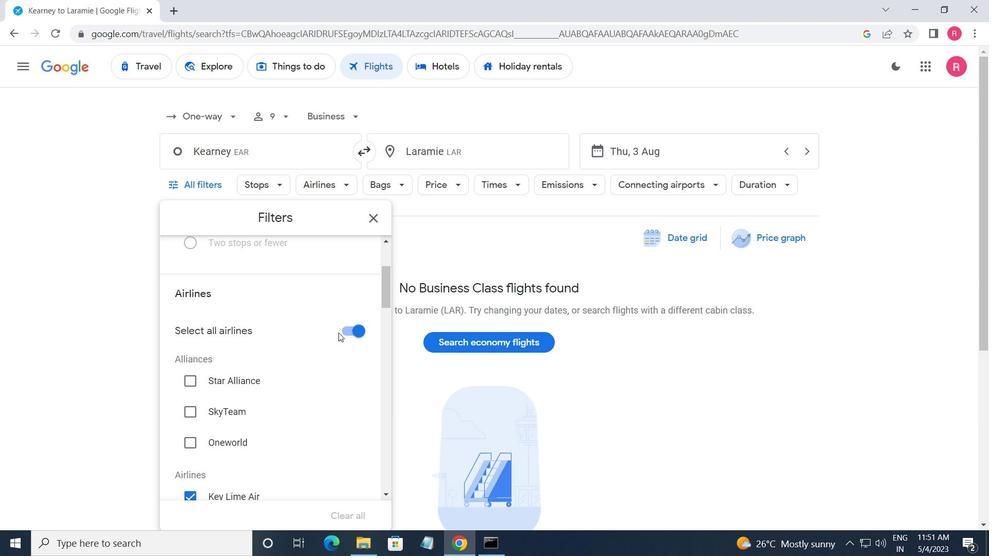 
Action: Mouse pressed left at (356, 336)
Screenshot: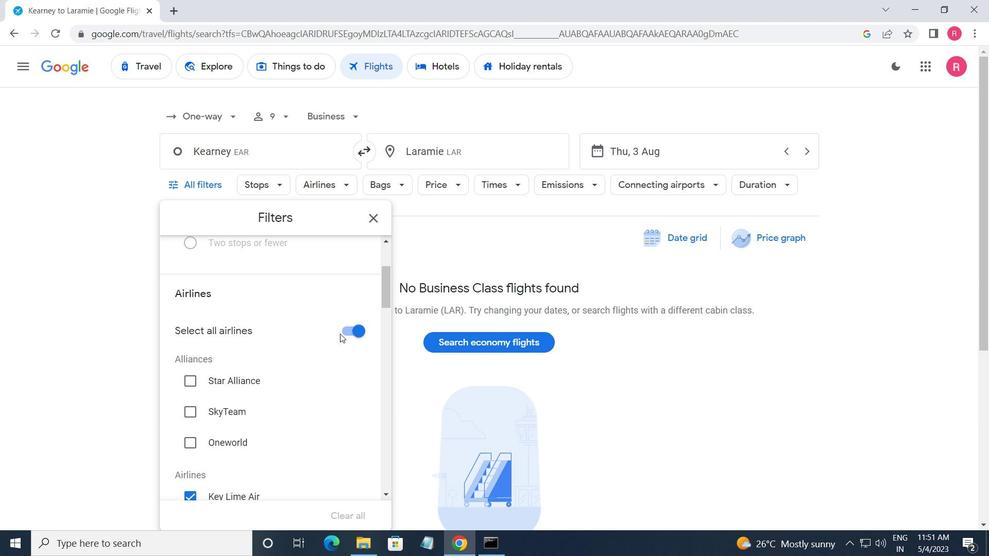 
Action: Mouse moved to (340, 379)
Screenshot: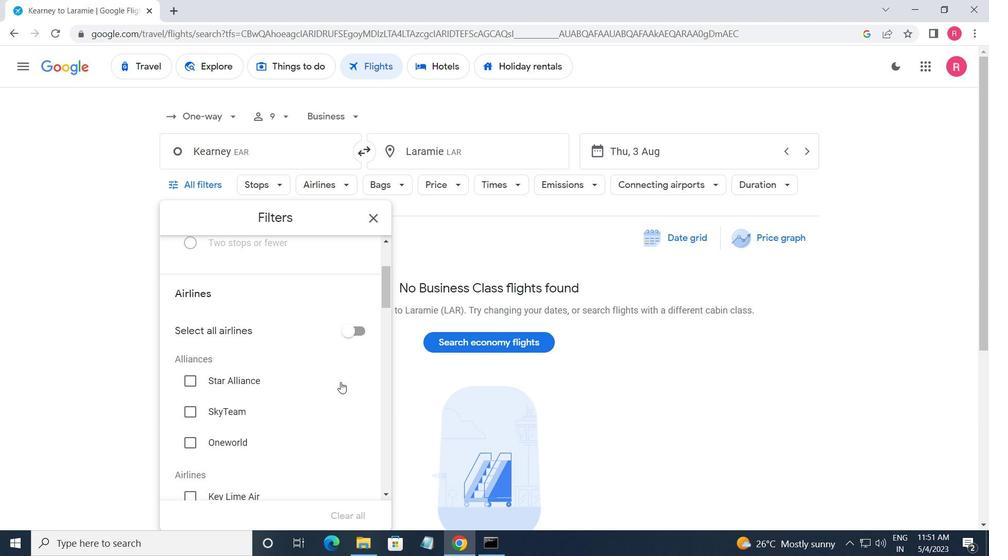 
Action: Mouse scrolled (340, 378) with delta (0, 0)
Screenshot: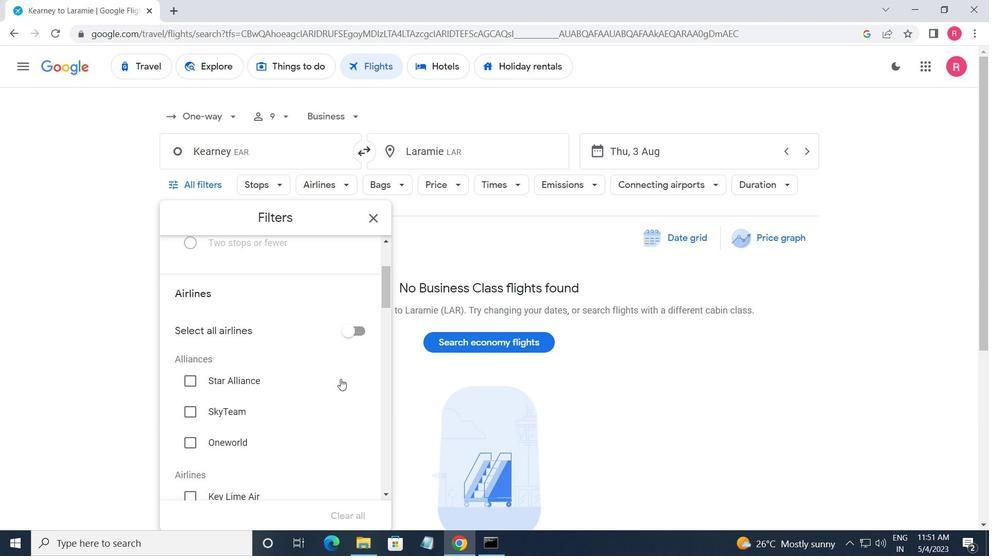 
Action: Mouse moved to (341, 378)
Screenshot: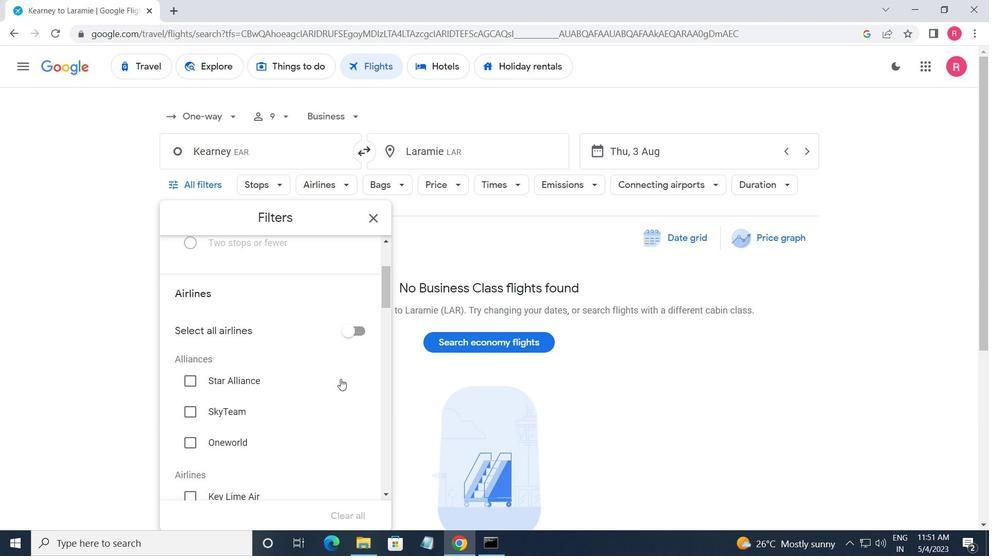 
Action: Mouse scrolled (341, 378) with delta (0, 0)
Screenshot: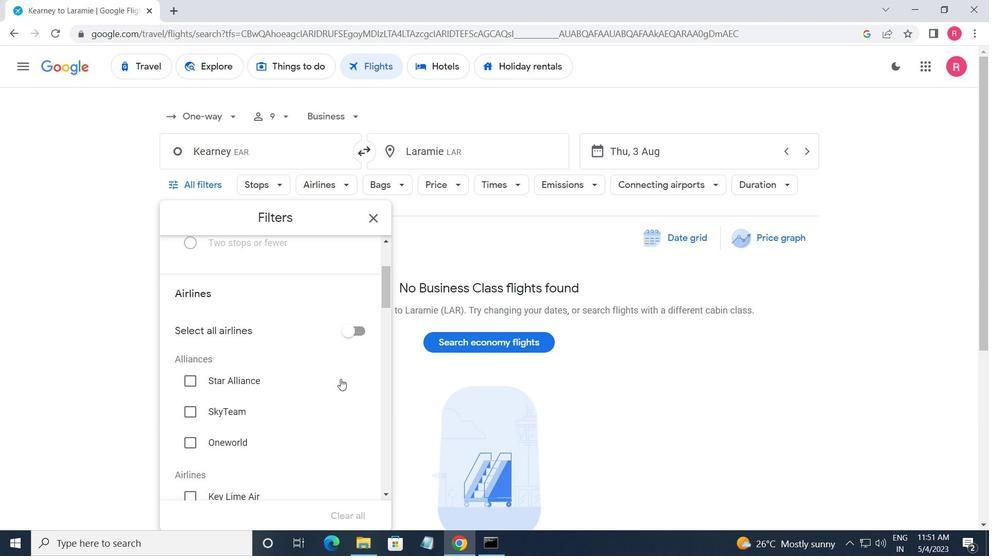
Action: Mouse moved to (342, 378)
Screenshot: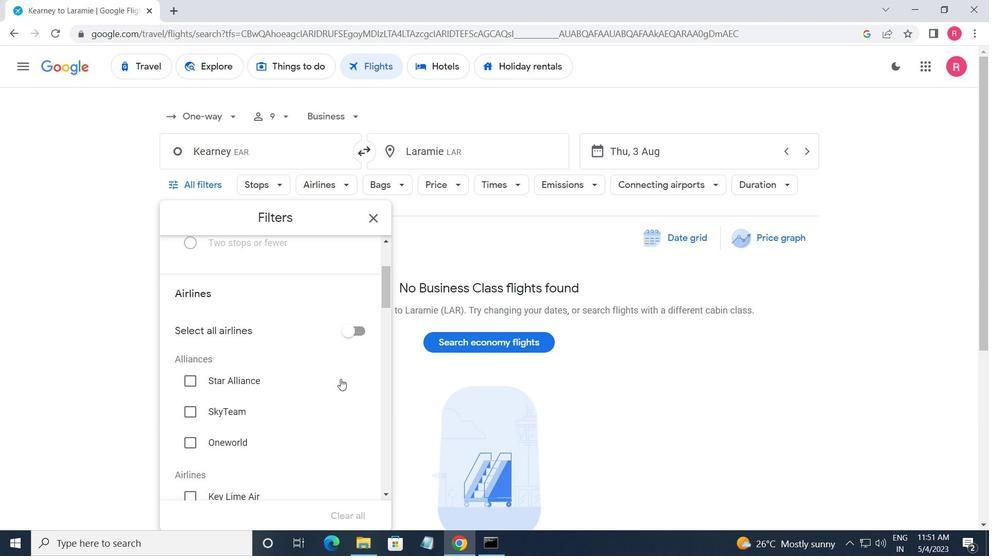 
Action: Mouse scrolled (342, 378) with delta (0, 0)
Screenshot: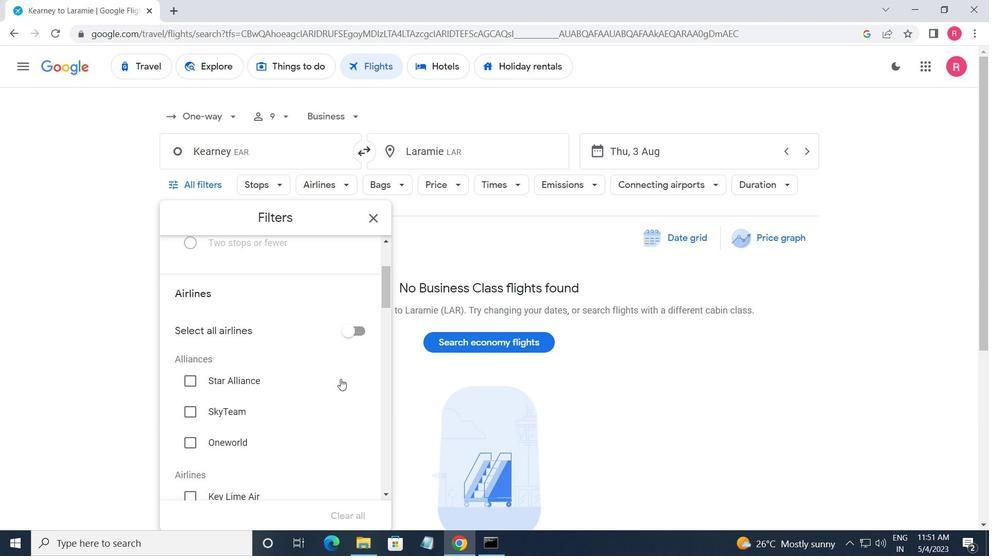 
Action: Mouse scrolled (342, 378) with delta (0, 0)
Screenshot: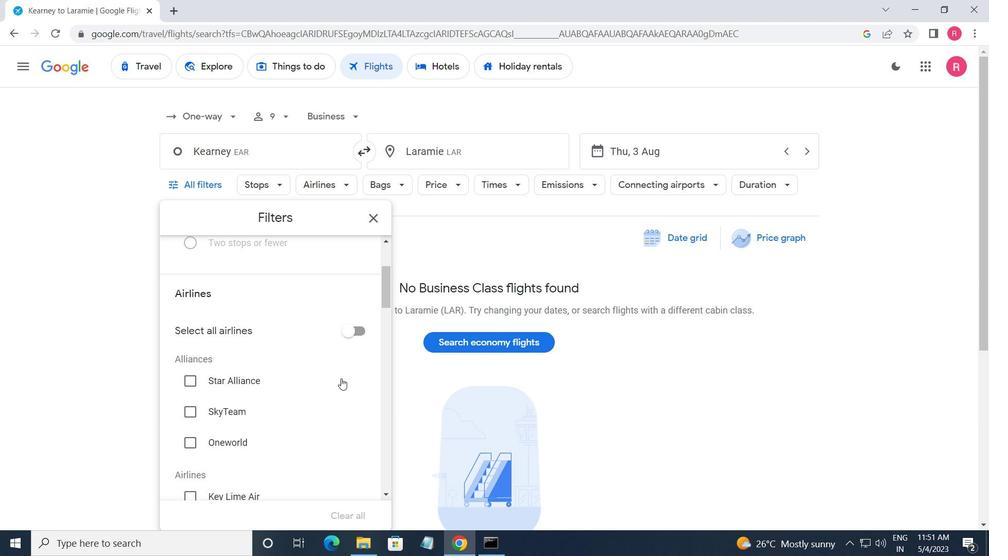 
Action: Mouse moved to (355, 390)
Screenshot: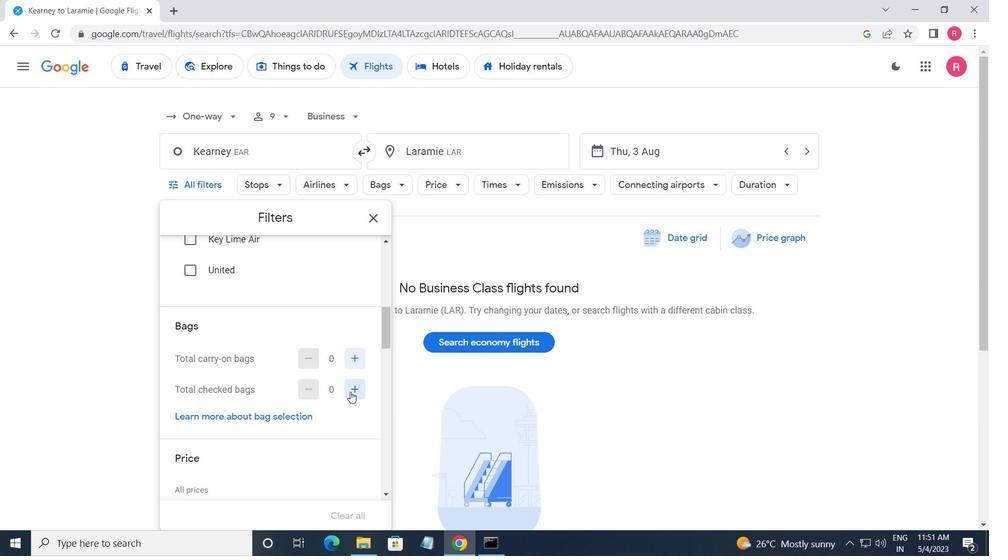 
Action: Mouse pressed left at (355, 390)
Screenshot: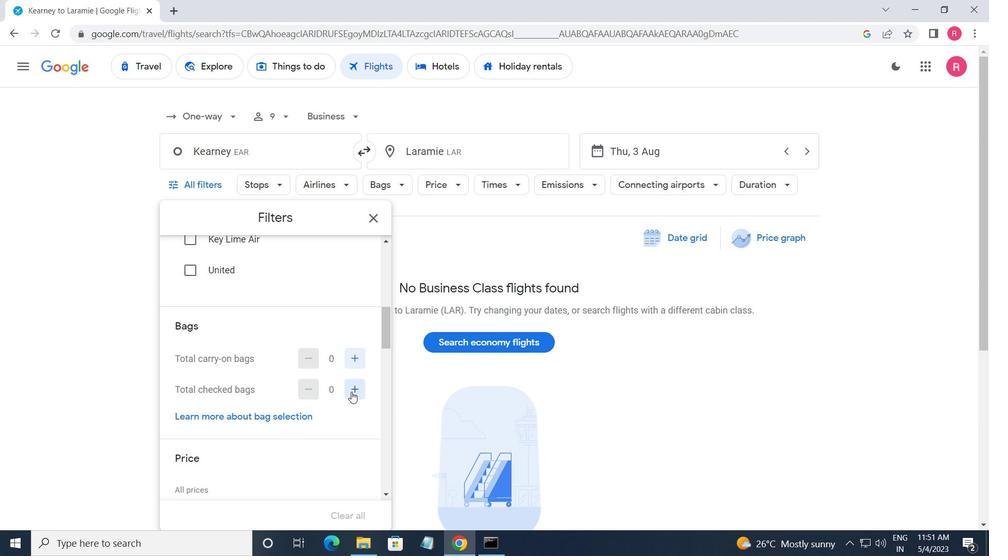 
Action: Mouse moved to (355, 390)
Screenshot: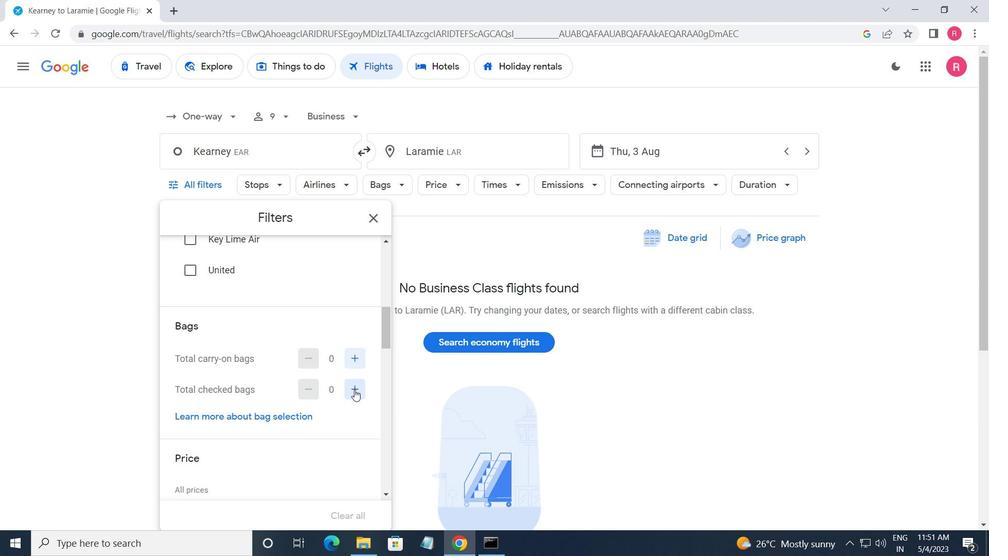 
Action: Mouse pressed left at (355, 390)
Screenshot: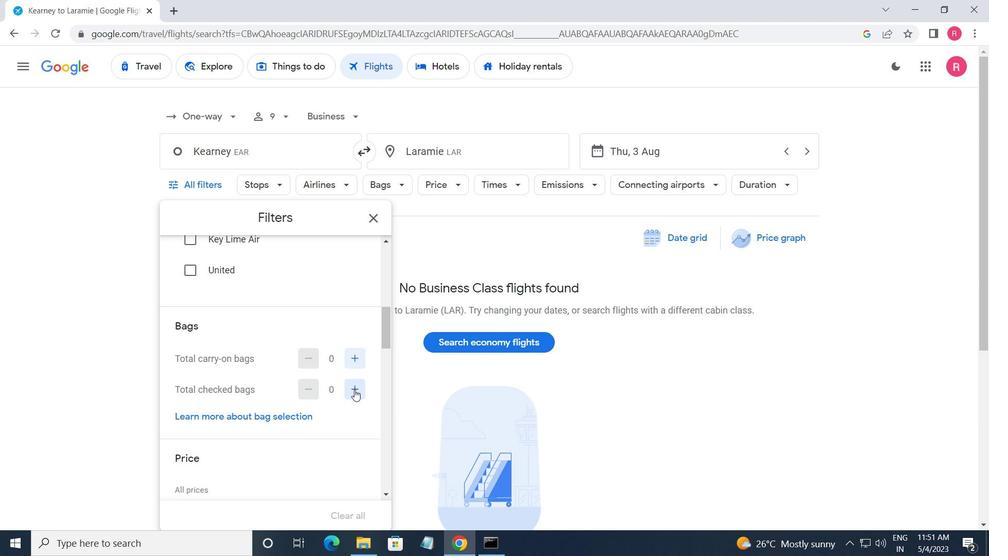 
Action: Mouse moved to (355, 390)
Screenshot: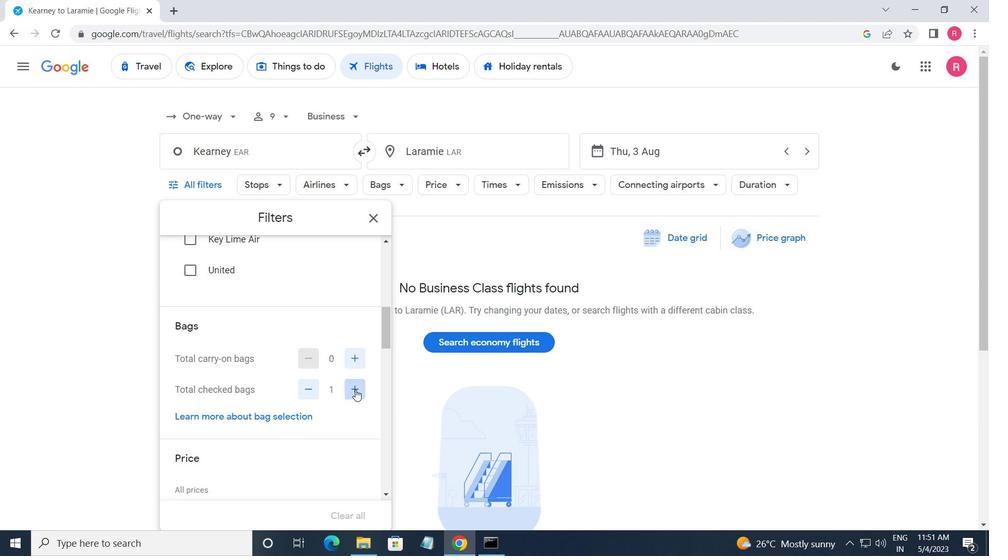 
Action: Mouse pressed left at (355, 390)
Screenshot: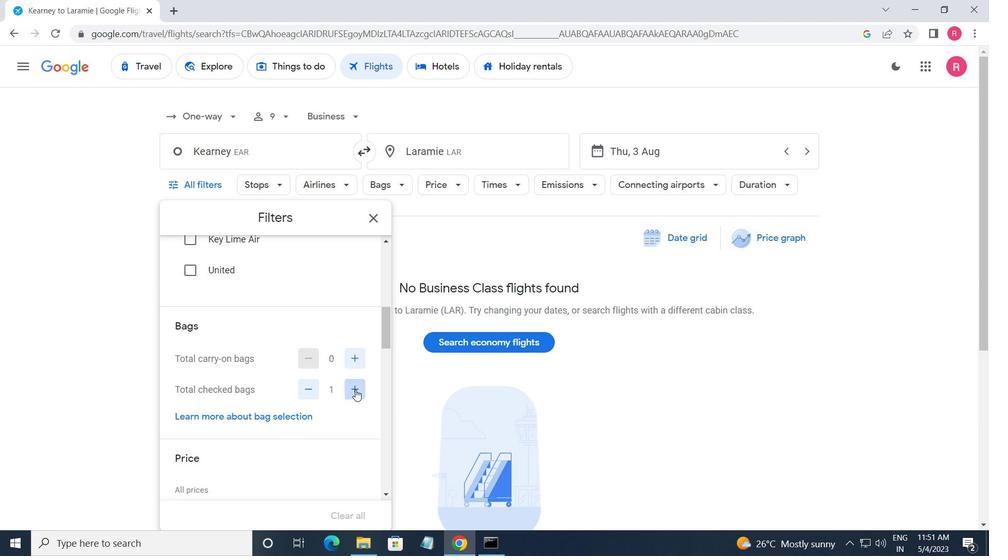 
Action: Mouse pressed left at (355, 390)
Screenshot: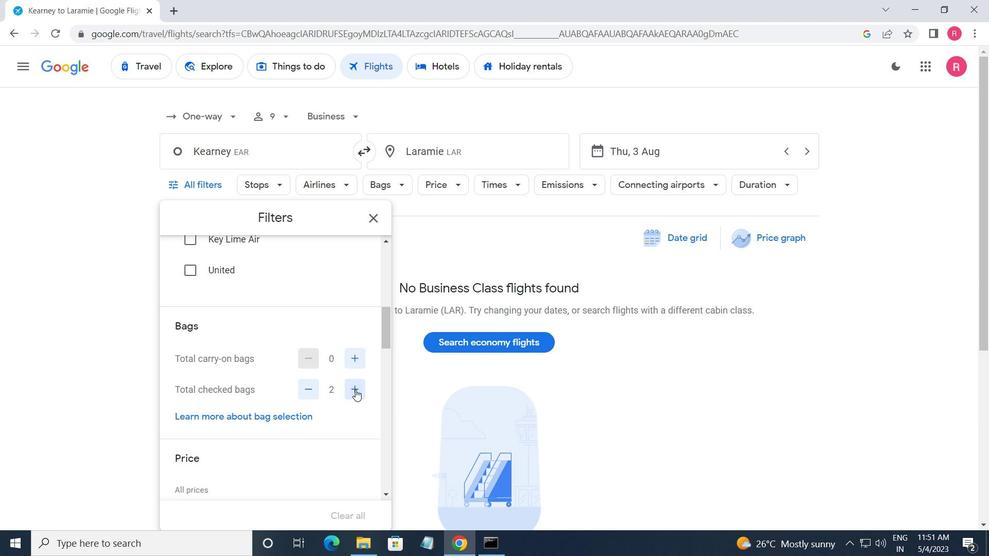
Action: Mouse moved to (355, 391)
Screenshot: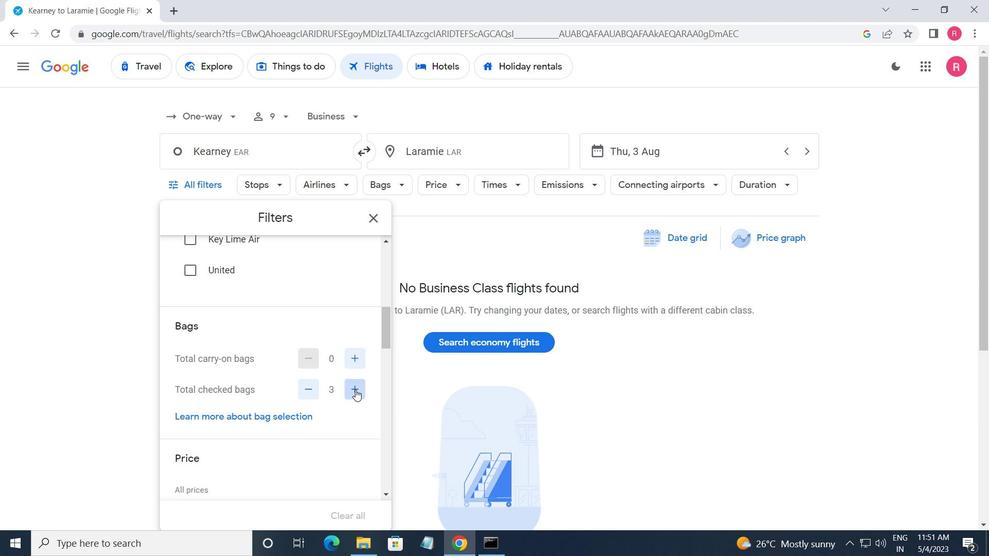 
Action: Mouse pressed left at (355, 391)
Screenshot: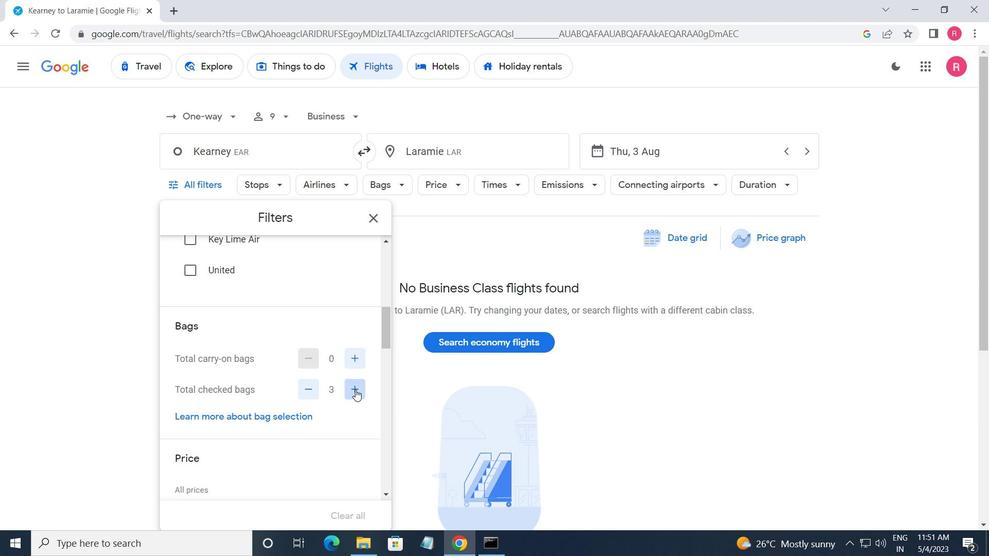 
Action: Mouse moved to (355, 391)
Screenshot: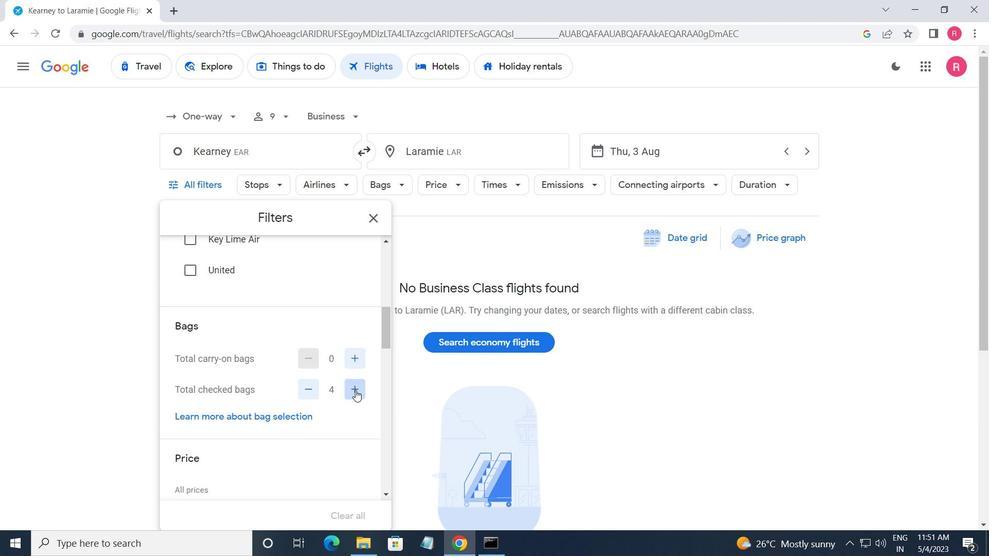 
Action: Mouse pressed left at (355, 391)
Screenshot: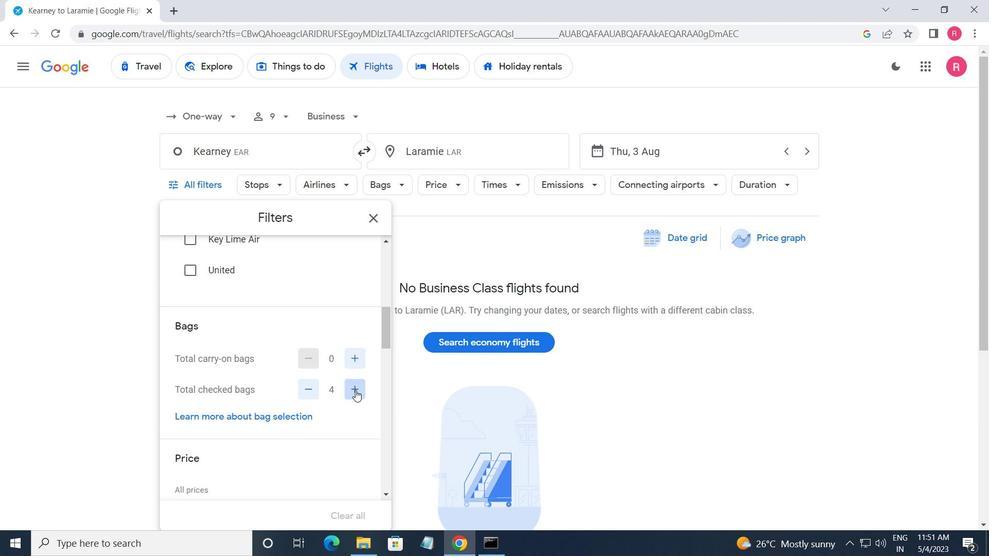 
Action: Mouse pressed left at (355, 391)
Screenshot: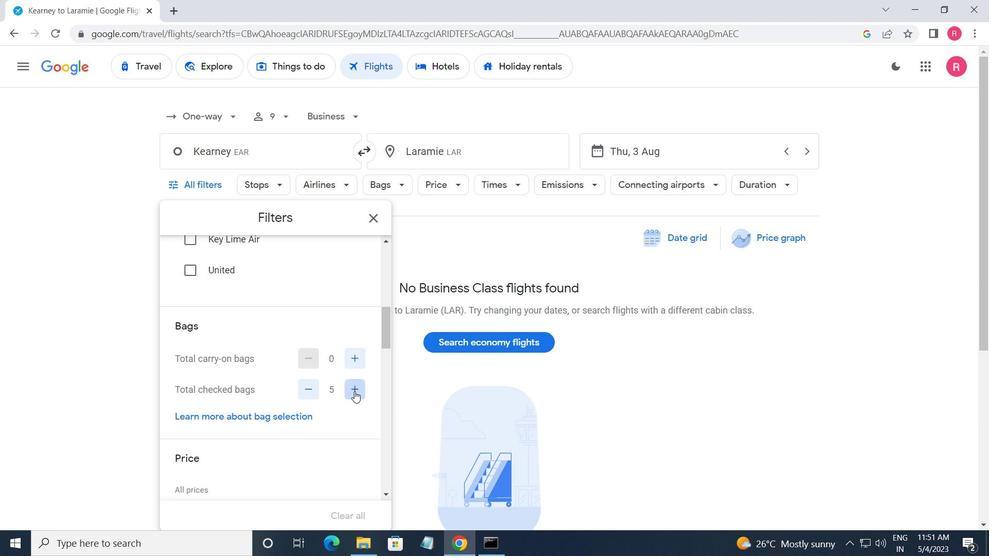 
Action: Mouse pressed left at (355, 391)
Screenshot: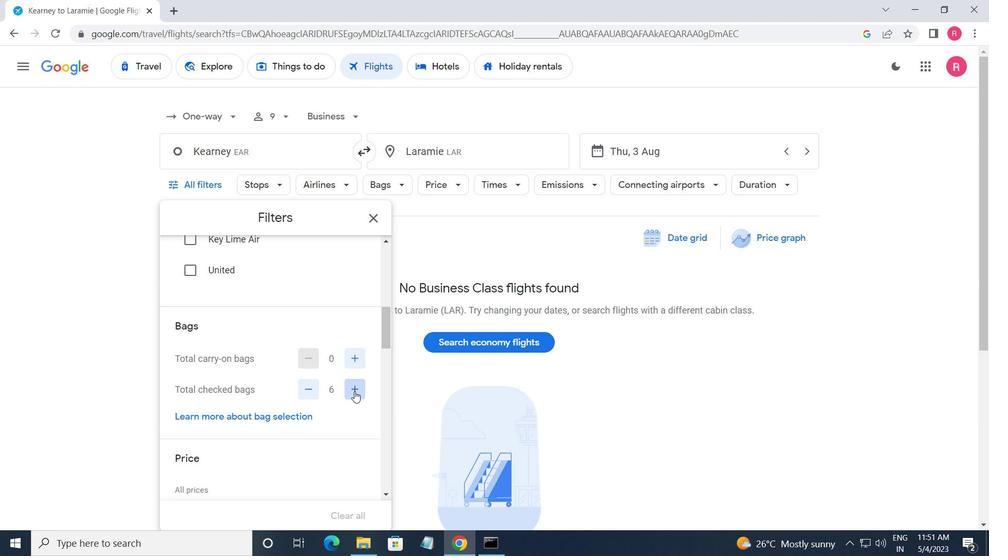 
Action: Mouse pressed left at (355, 391)
Screenshot: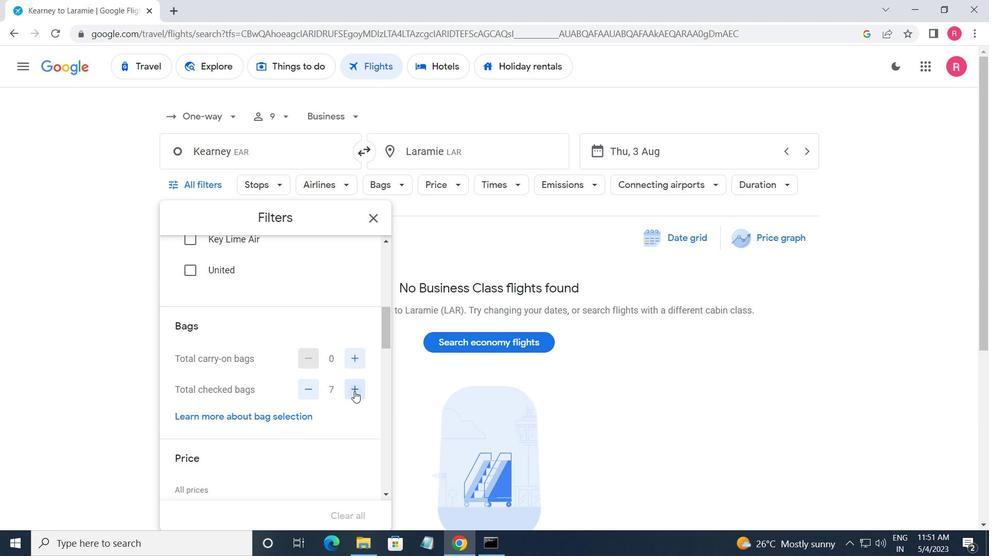 
Action: Mouse pressed left at (355, 391)
Screenshot: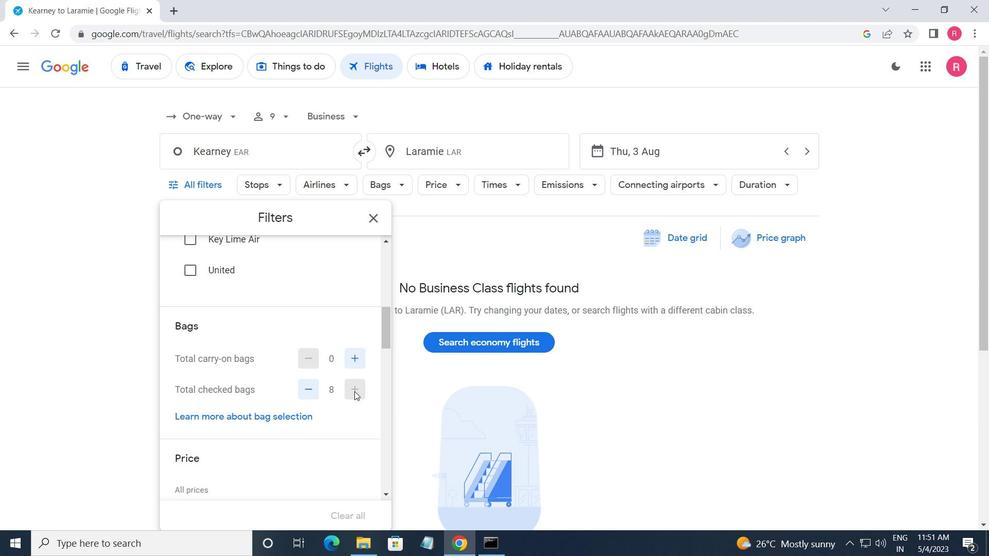 
Action: Mouse scrolled (355, 391) with delta (0, 0)
Screenshot: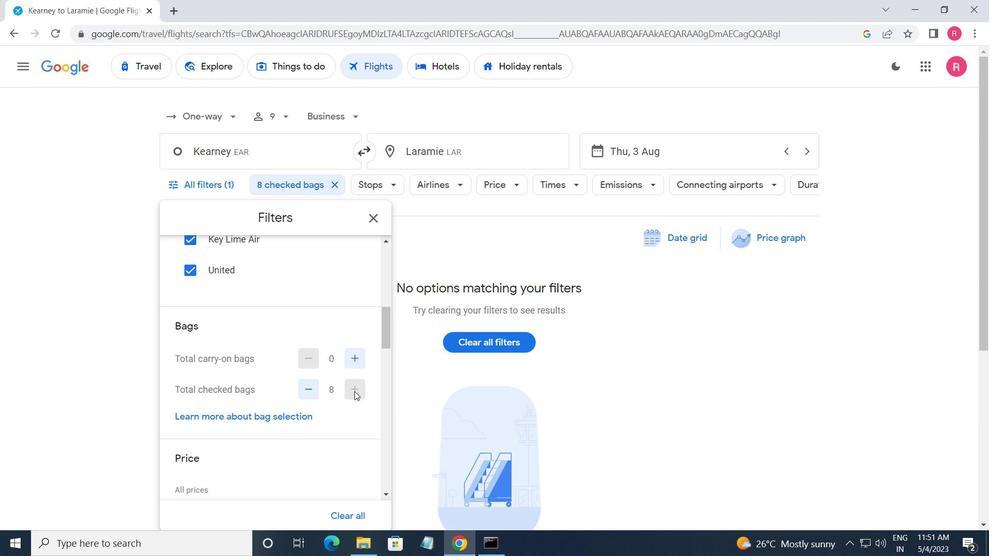
Action: Mouse scrolled (355, 391) with delta (0, 0)
Screenshot: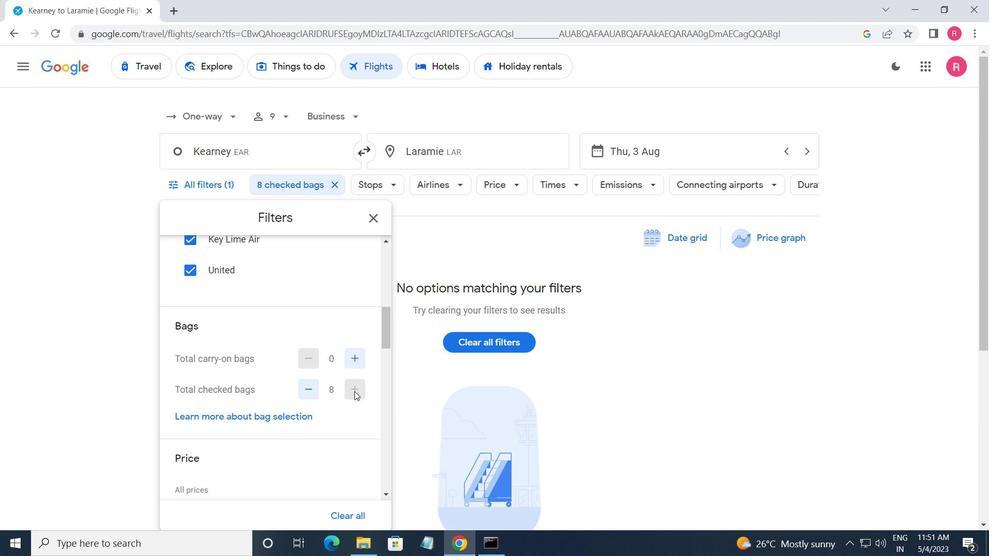 
Action: Mouse moved to (357, 393)
Screenshot: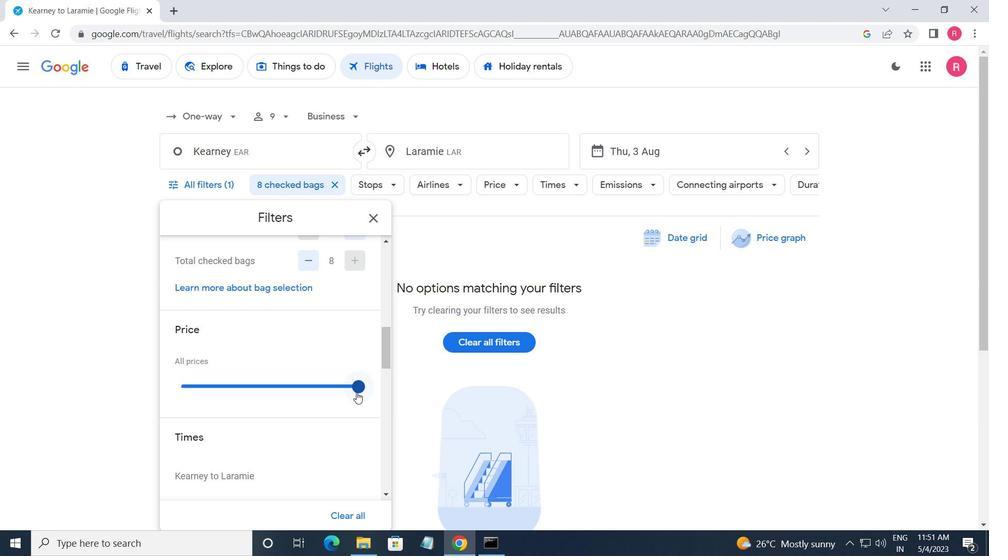 
Action: Mouse scrolled (357, 393) with delta (0, 0)
Screenshot: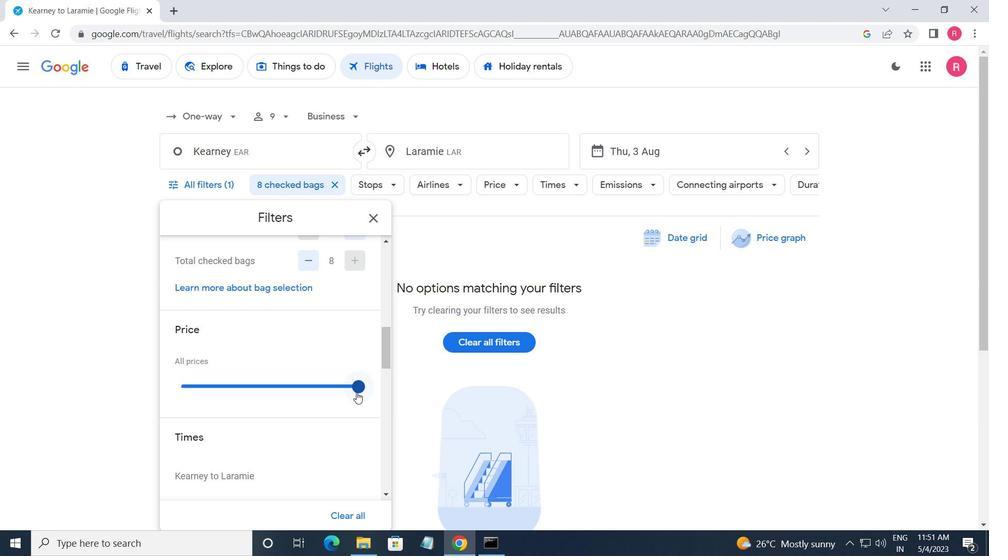 
Action: Mouse moved to (358, 394)
Screenshot: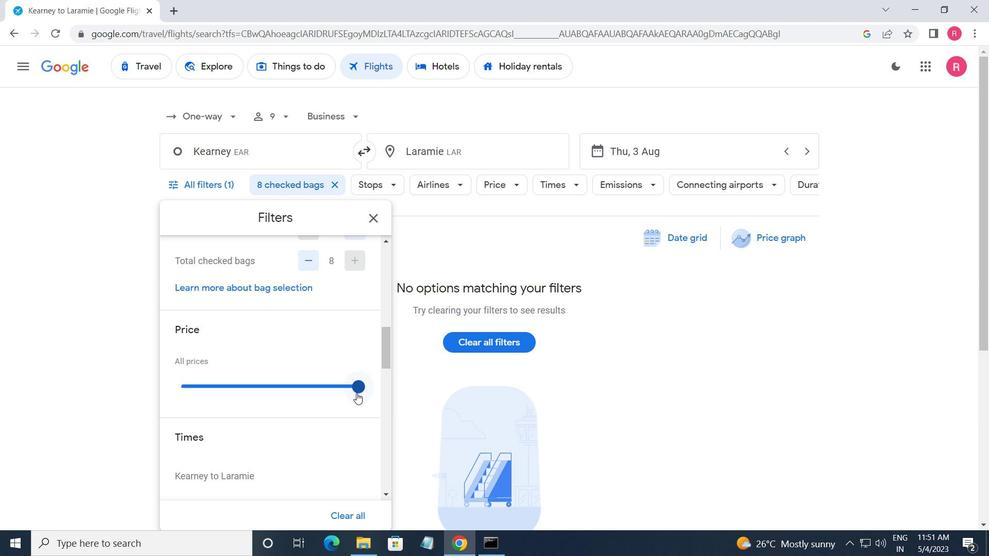 
Action: Mouse scrolled (358, 393) with delta (0, 0)
Screenshot: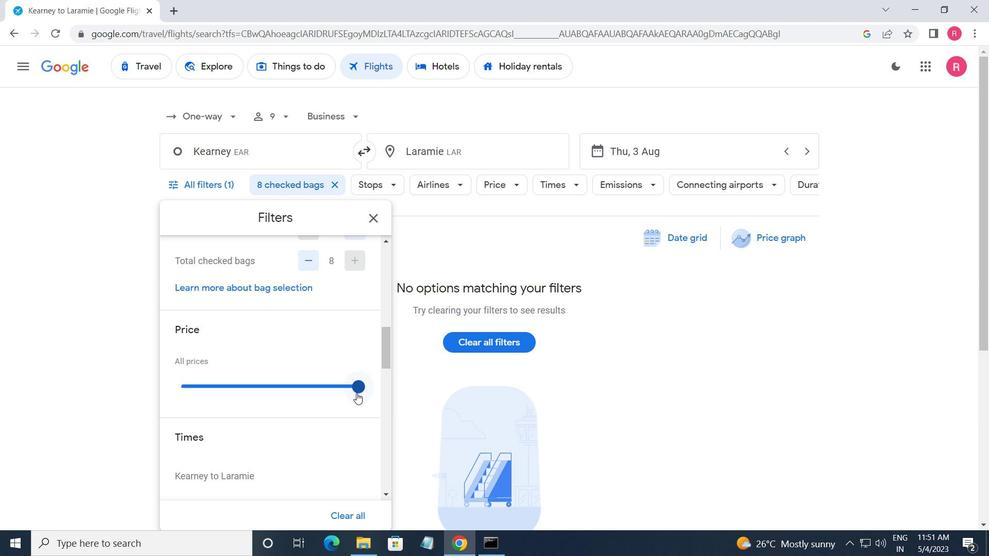 
Action: Mouse moved to (181, 404)
Screenshot: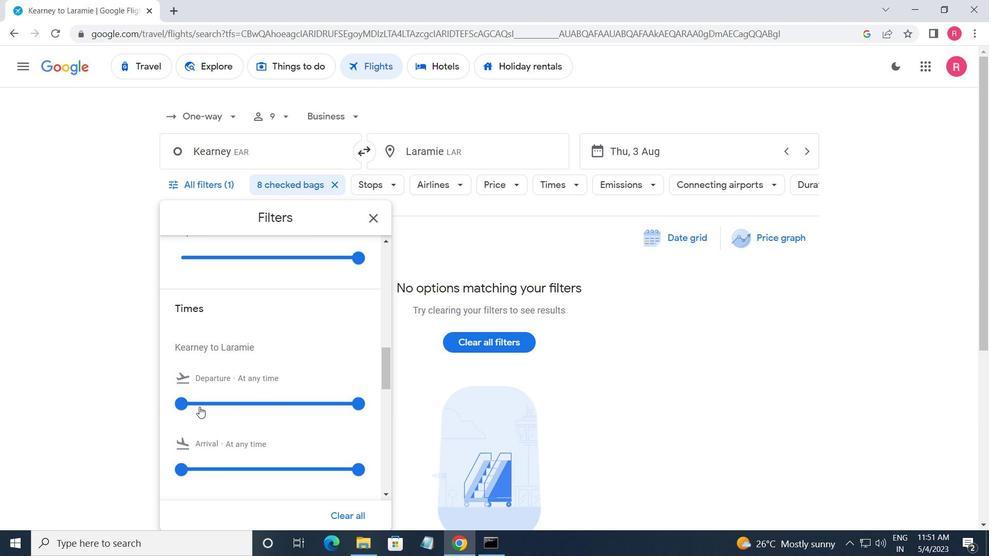 
Action: Mouse pressed left at (181, 404)
Screenshot: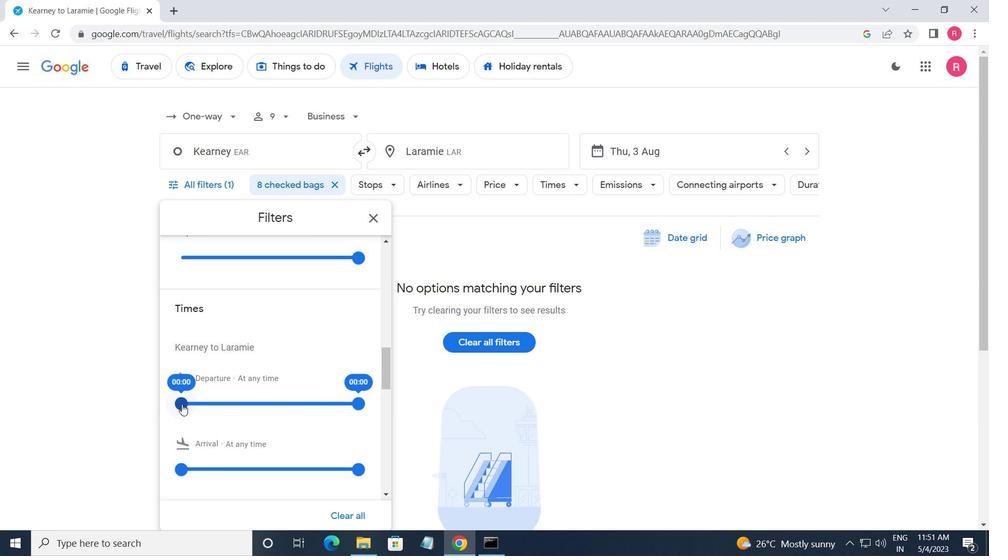 
Action: Mouse moved to (357, 412)
Screenshot: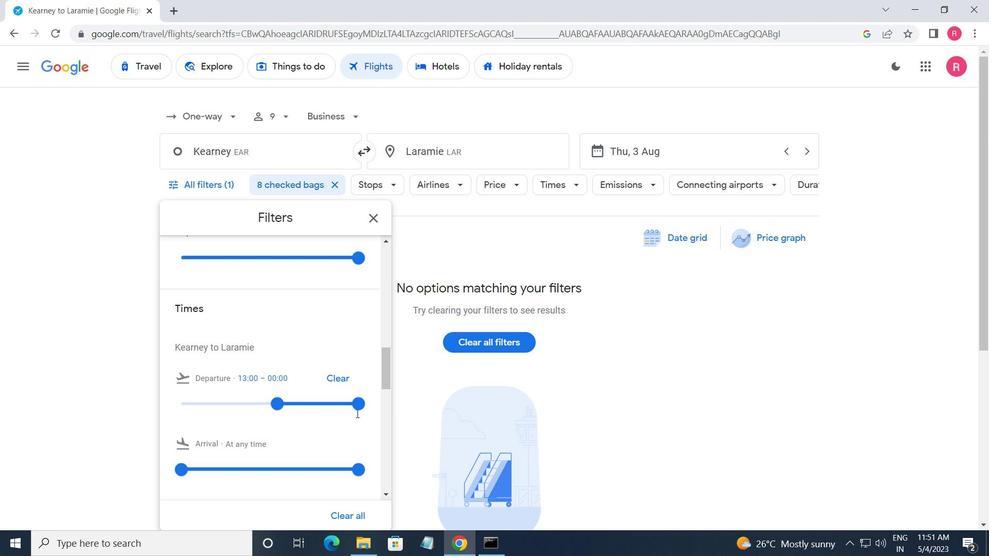 
Action: Mouse pressed left at (357, 412)
Screenshot: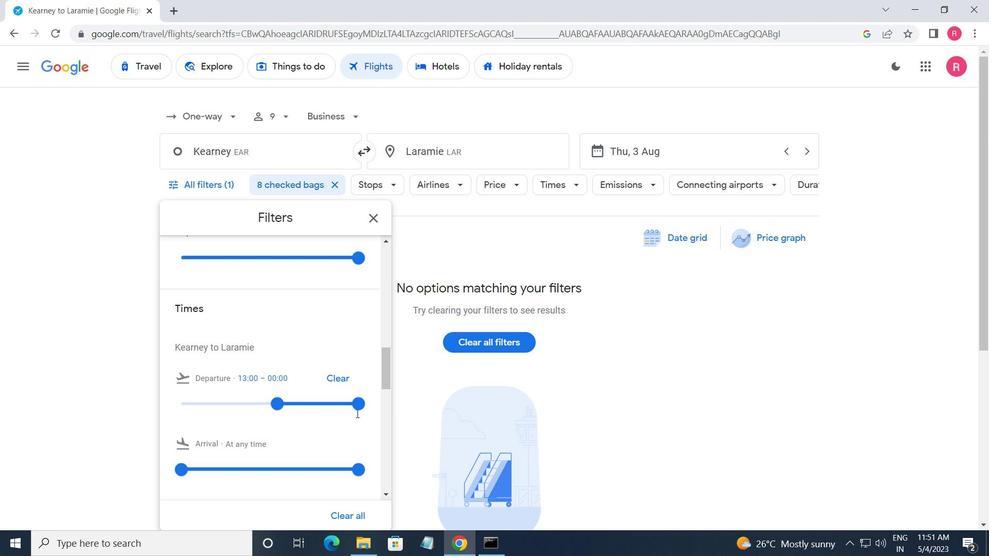
Action: Mouse moved to (175, 185)
Screenshot: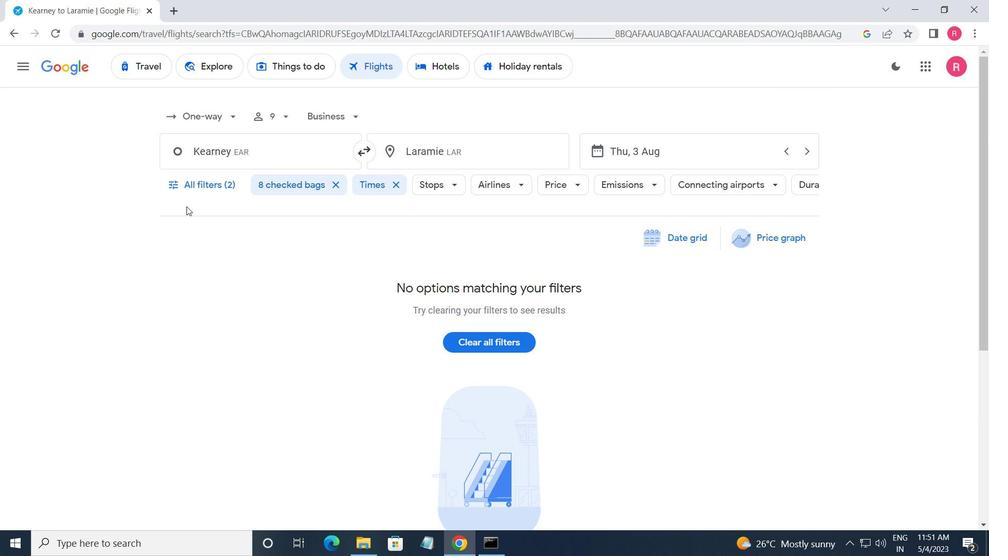 
Action: Mouse pressed left at (175, 185)
Screenshot: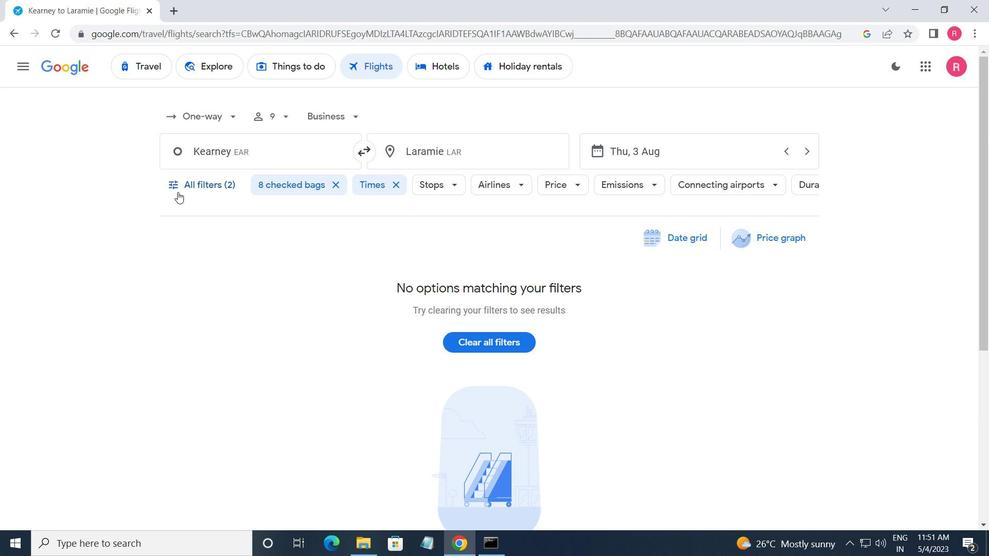 
Action: Mouse moved to (242, 345)
Screenshot: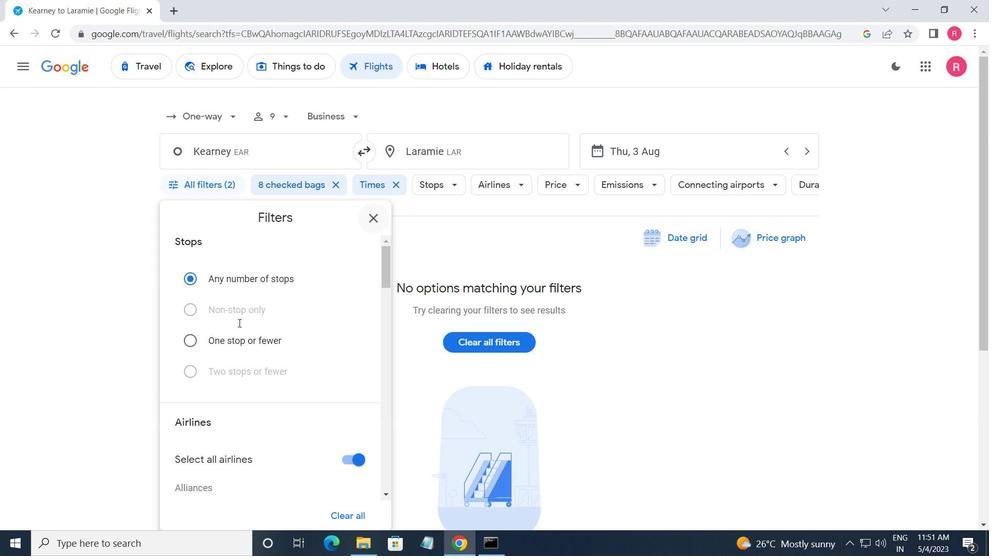 
Action: Mouse scrolled (242, 345) with delta (0, 0)
Screenshot: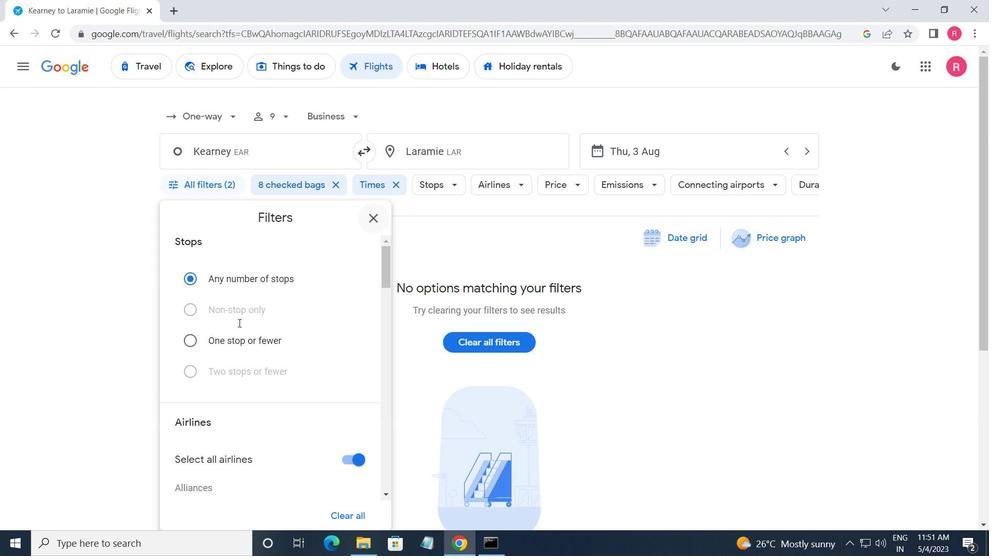 
Action: Mouse moved to (245, 350)
Screenshot: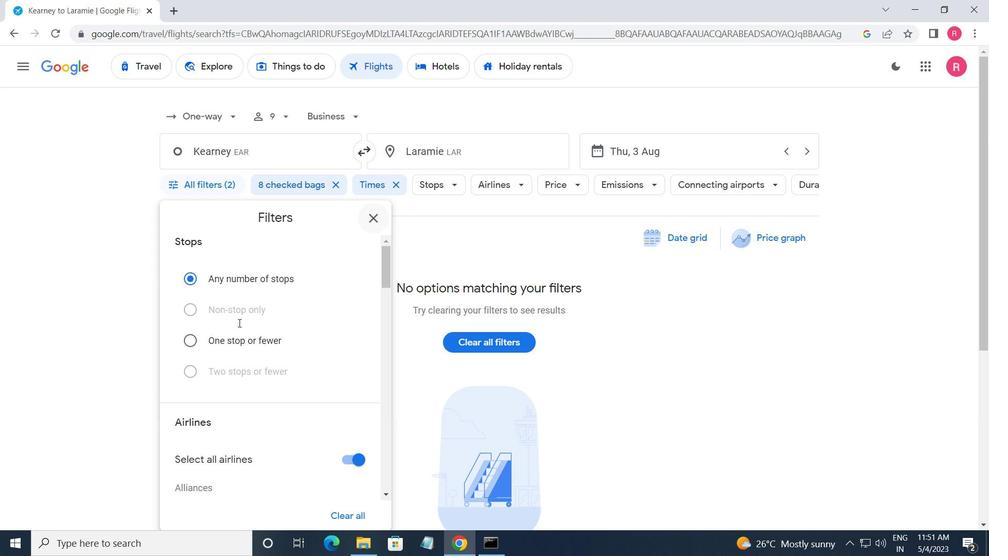 
Action: Mouse scrolled (245, 350) with delta (0, 0)
Screenshot: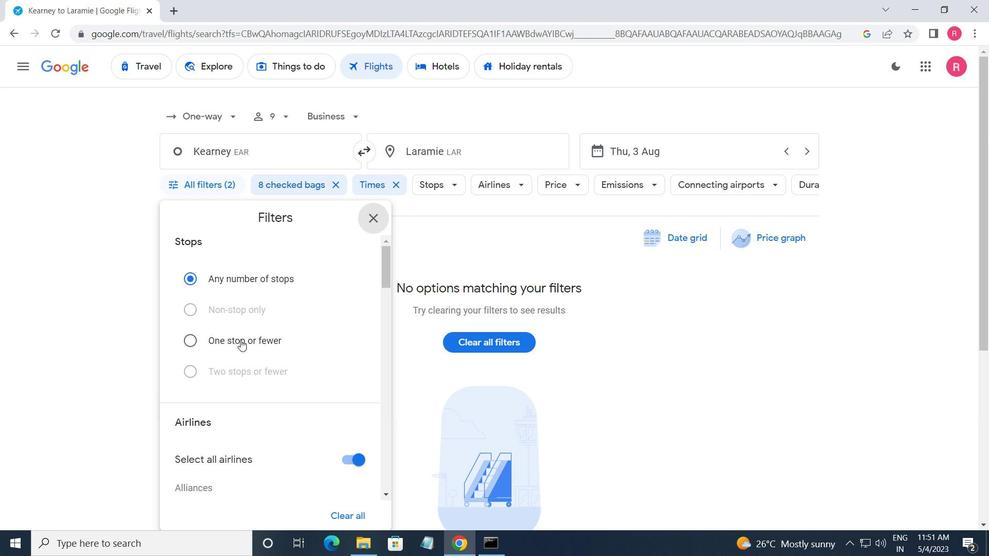 
Action: Mouse moved to (246, 352)
Screenshot: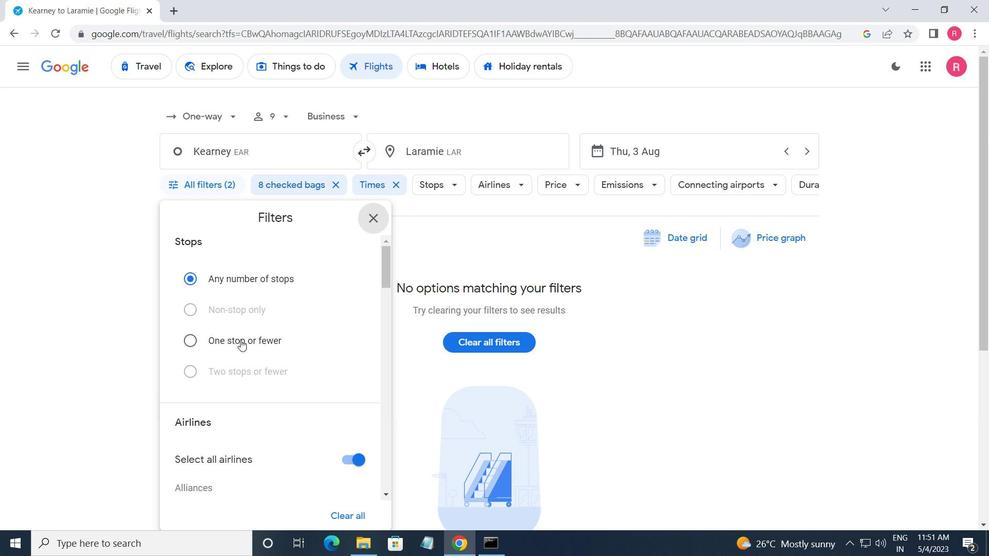 
Action: Mouse scrolled (246, 352) with delta (0, 0)
Screenshot: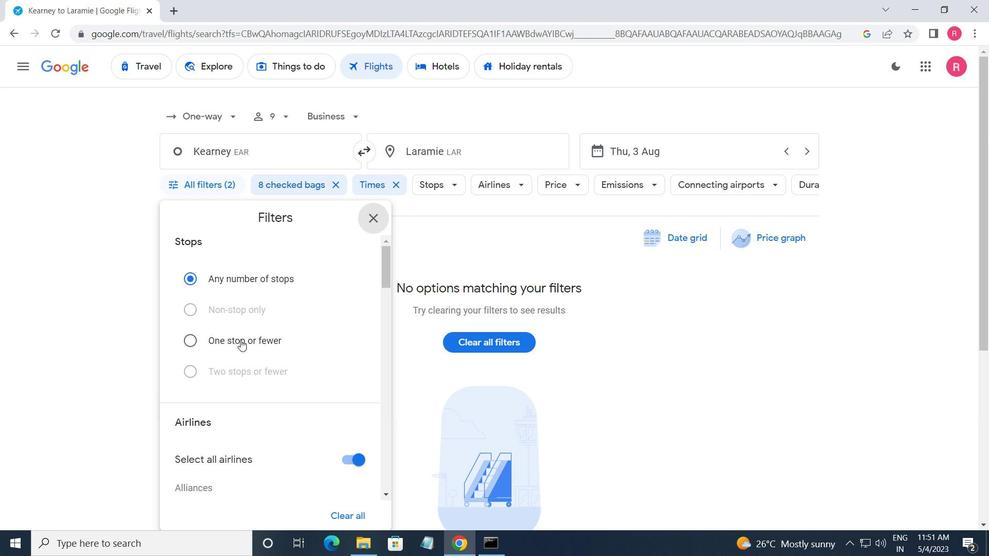 
Action: Mouse moved to (246, 354)
Screenshot: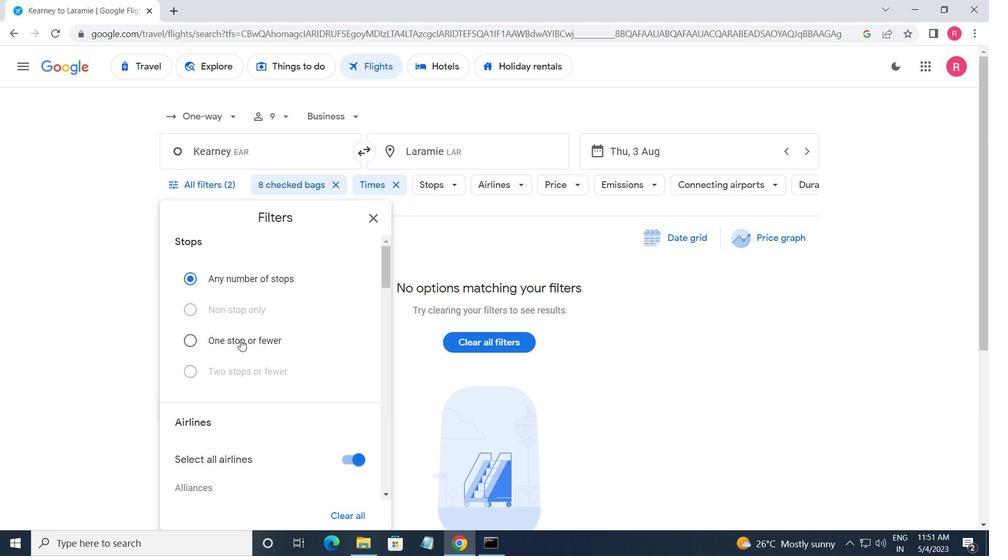 
Action: Mouse scrolled (246, 353) with delta (0, 0)
Screenshot: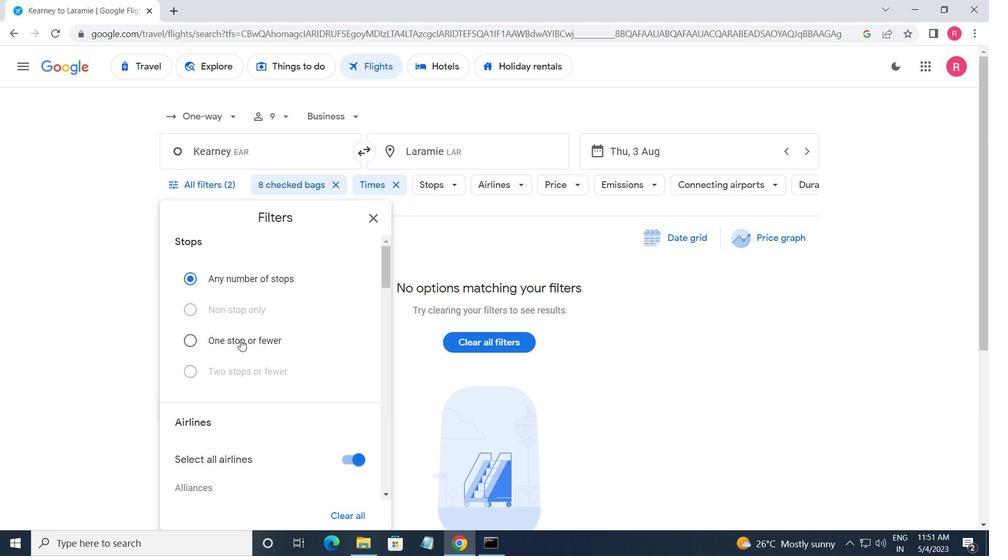 
Action: Mouse moved to (246, 355)
Screenshot: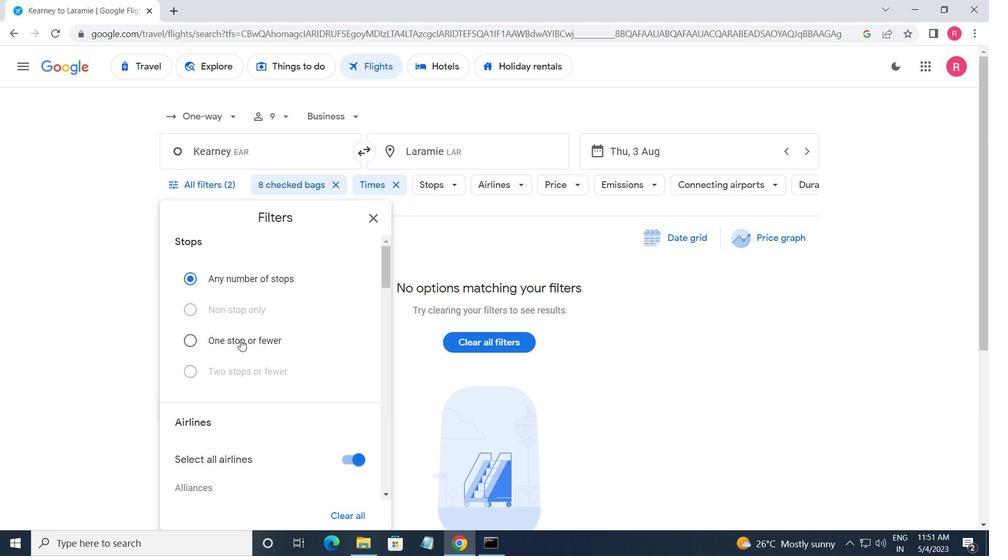 
Action: Mouse scrolled (246, 354) with delta (0, 0)
Screenshot: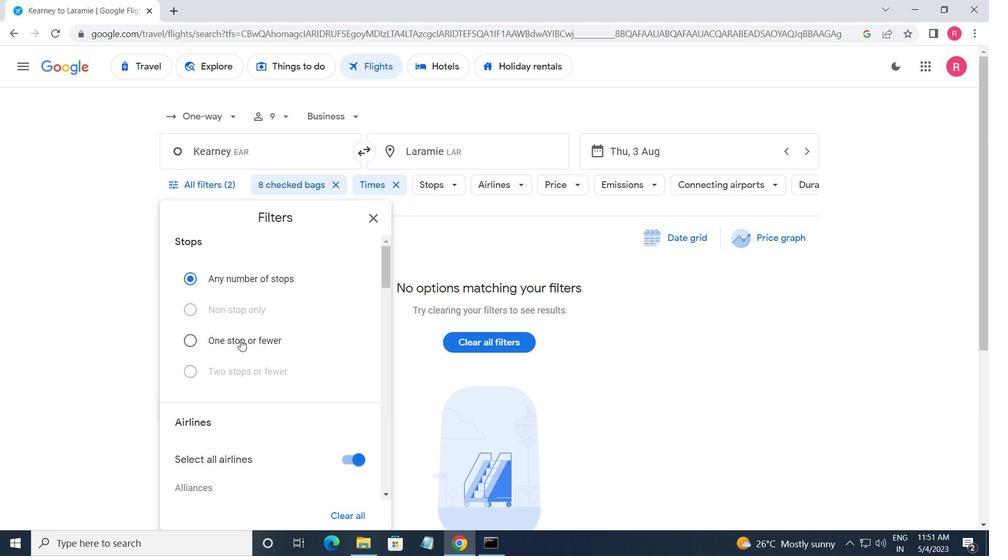 
Action: Mouse moved to (246, 355)
Screenshot: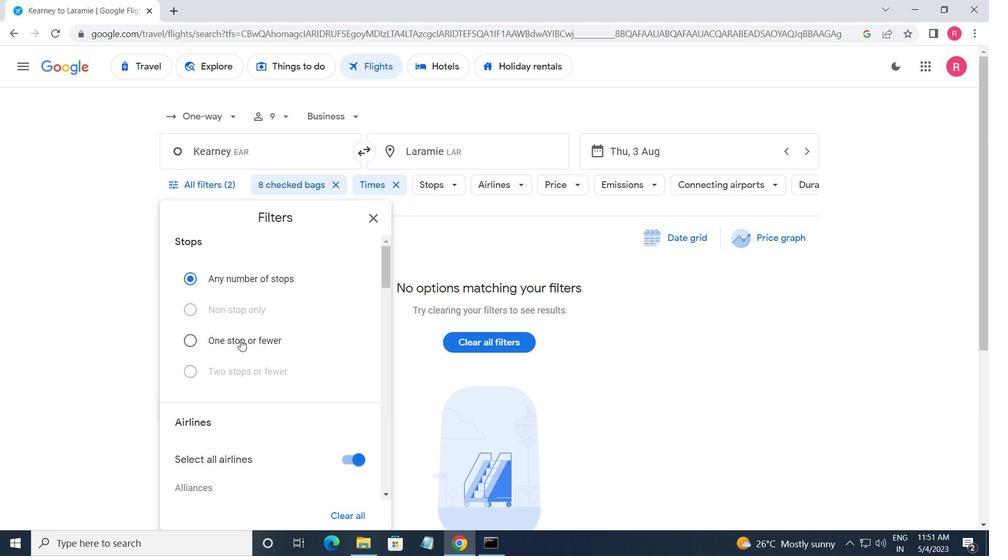 
Action: Mouse scrolled (246, 355) with delta (0, 0)
Screenshot: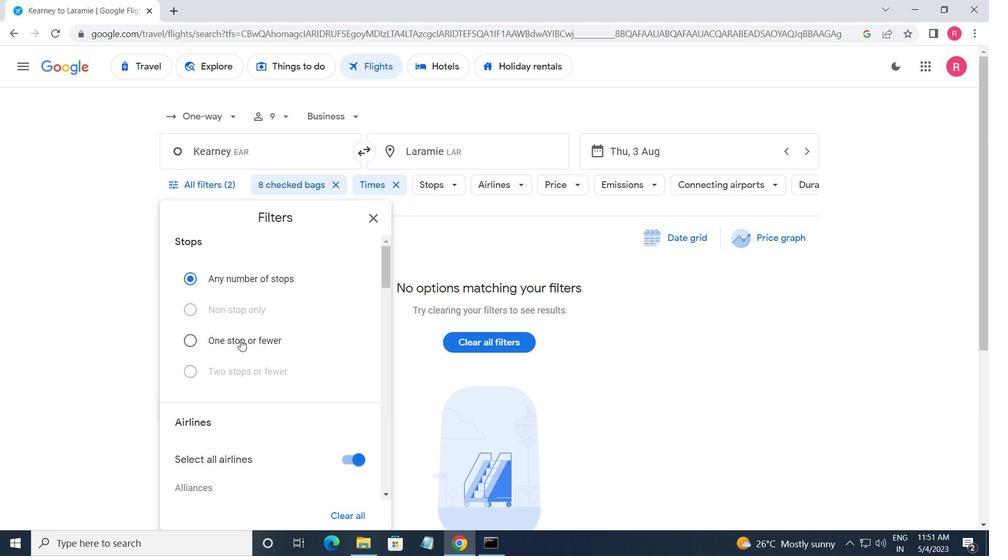 
Action: Mouse moved to (246, 357)
Screenshot: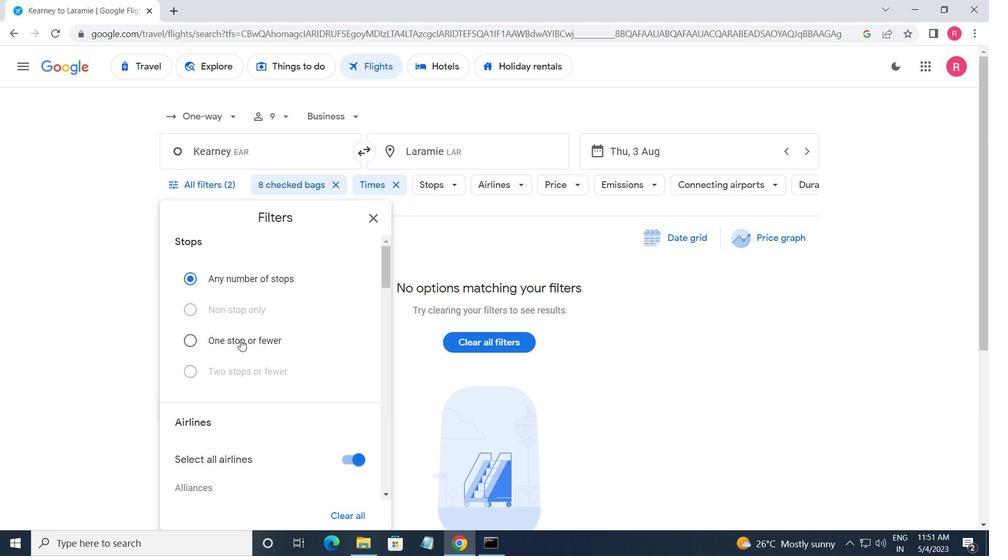 
Action: Mouse scrolled (246, 357) with delta (0, 0)
Screenshot: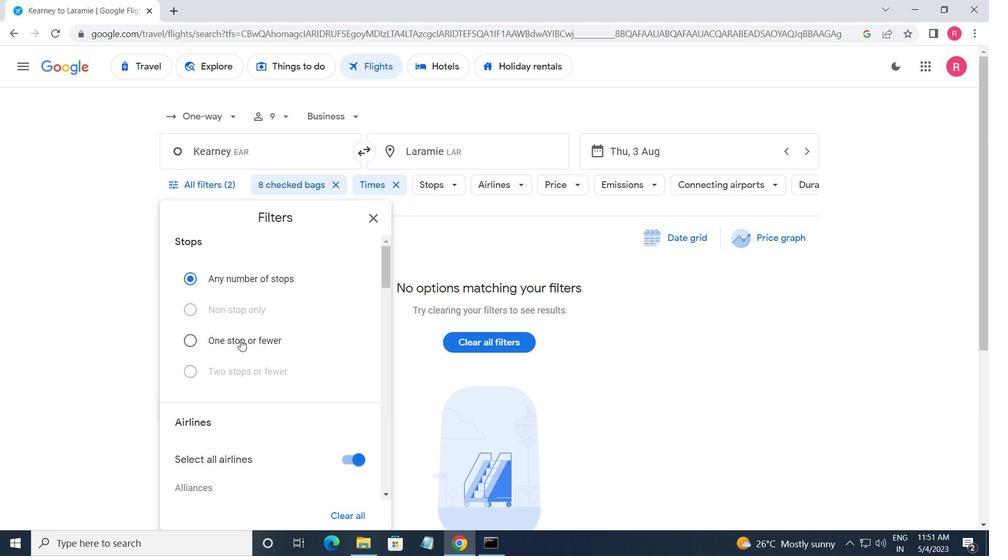 
Action: Mouse moved to (248, 368)
Screenshot: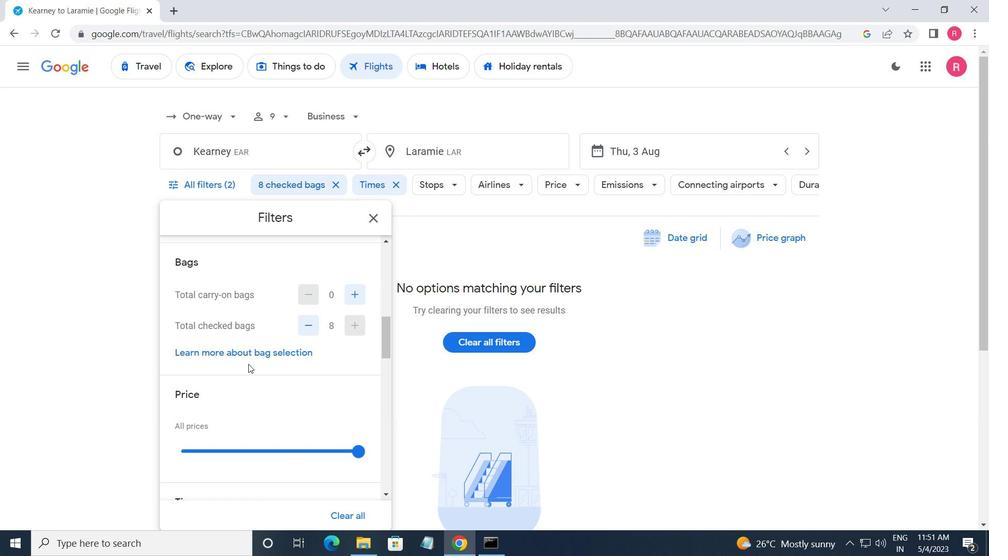 
Action: Mouse scrolled (248, 367) with delta (0, 0)
Screenshot: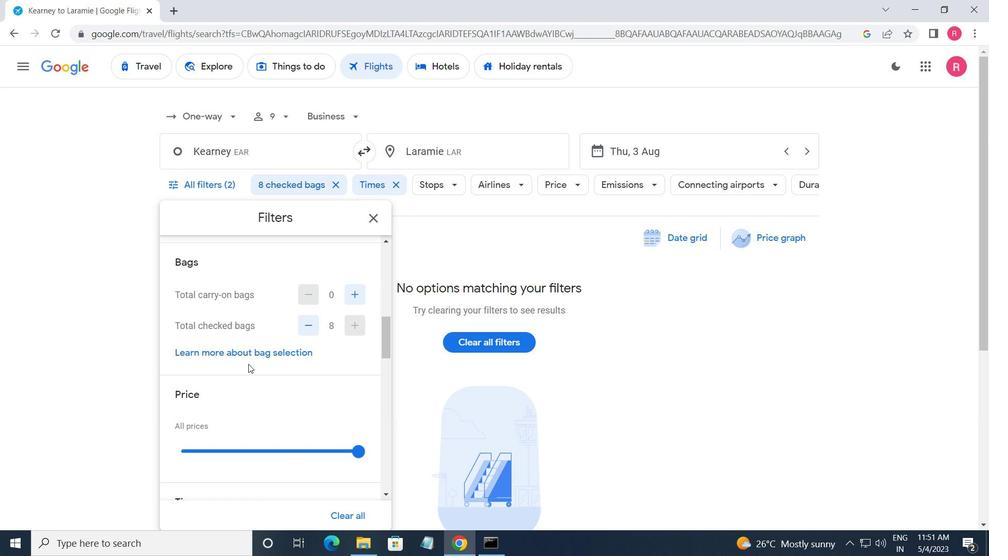 
Action: Mouse moved to (248, 373)
Screenshot: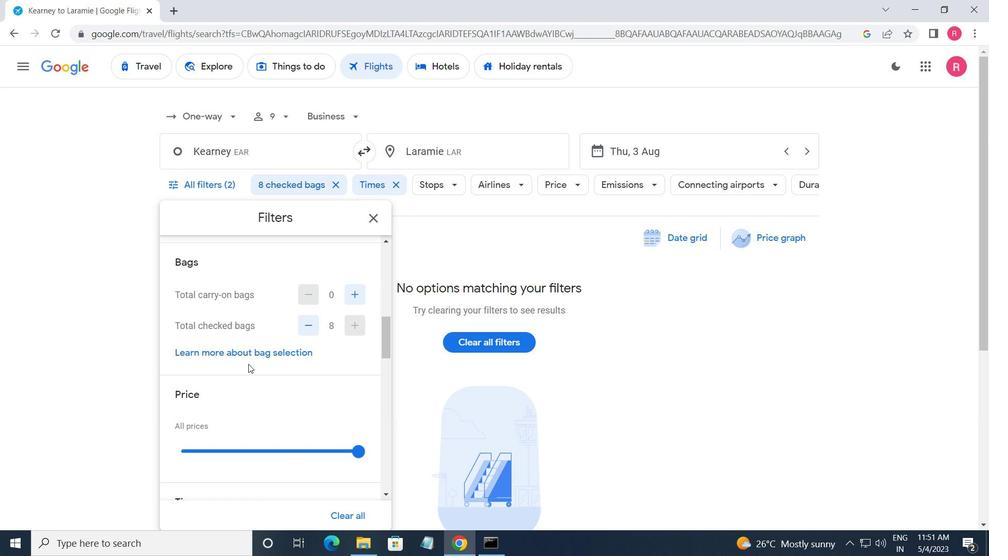 
Action: Mouse scrolled (248, 372) with delta (0, 0)
Screenshot: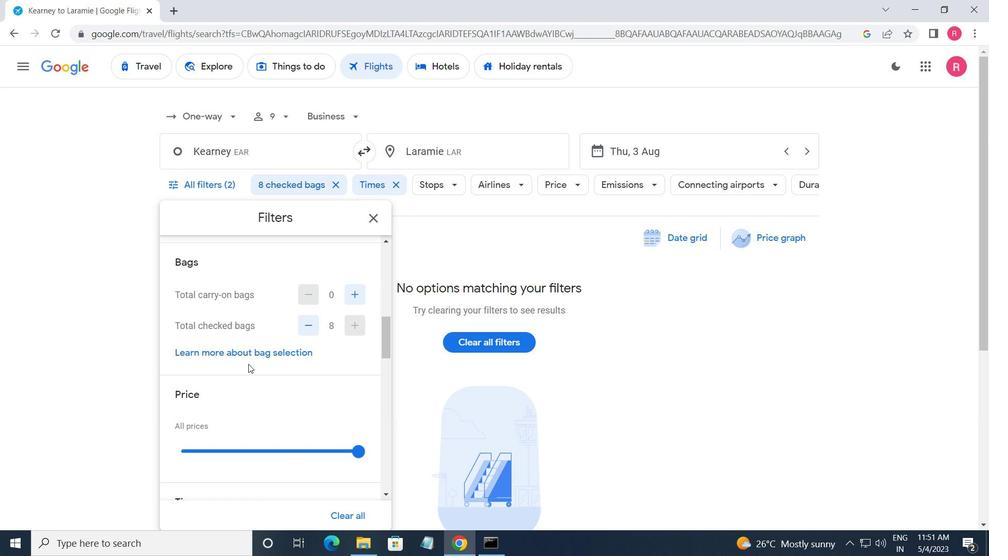 
Action: Mouse moved to (248, 374)
Screenshot: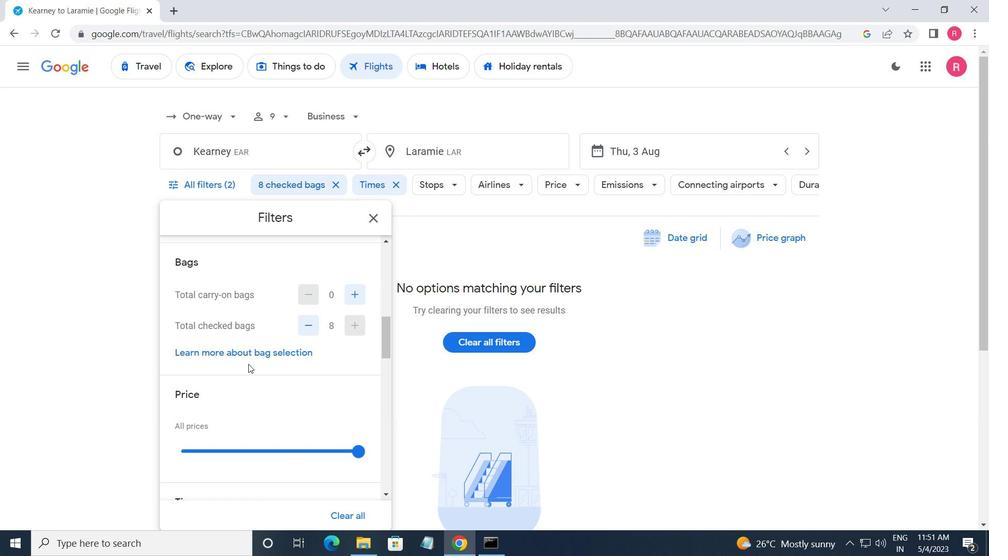 
Action: Mouse scrolled (248, 373) with delta (0, 0)
Screenshot: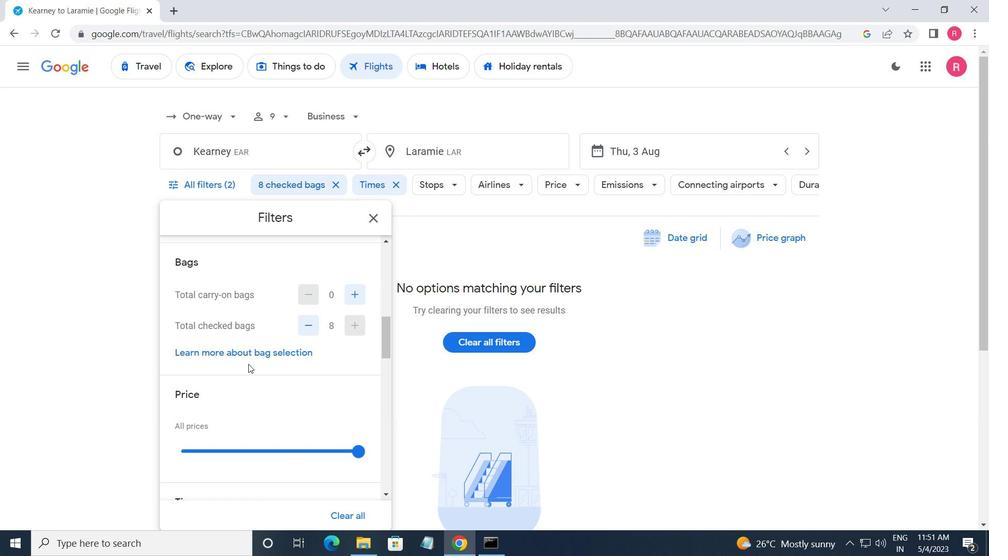 
Action: Mouse moved to (248, 375)
Screenshot: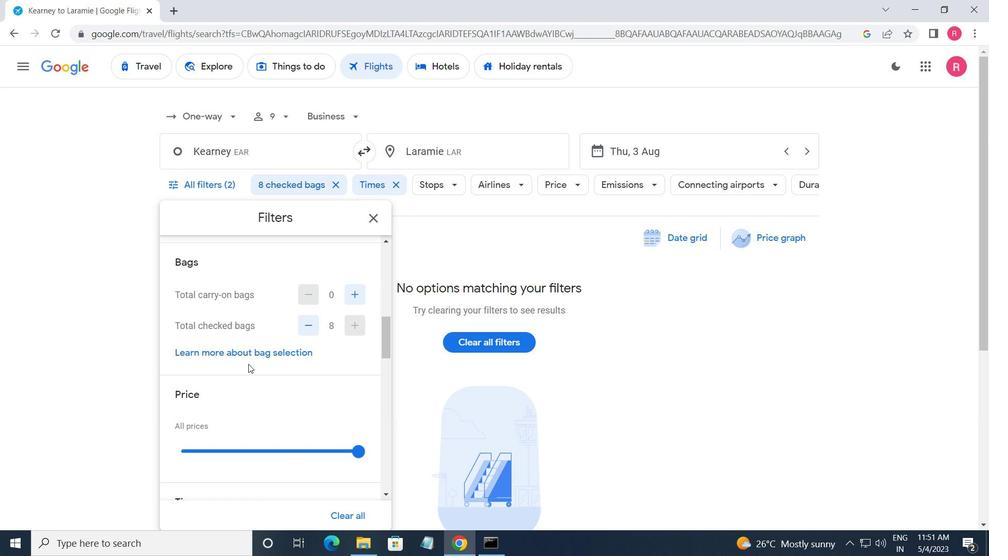 
Action: Mouse scrolled (248, 375) with delta (0, 0)
Screenshot: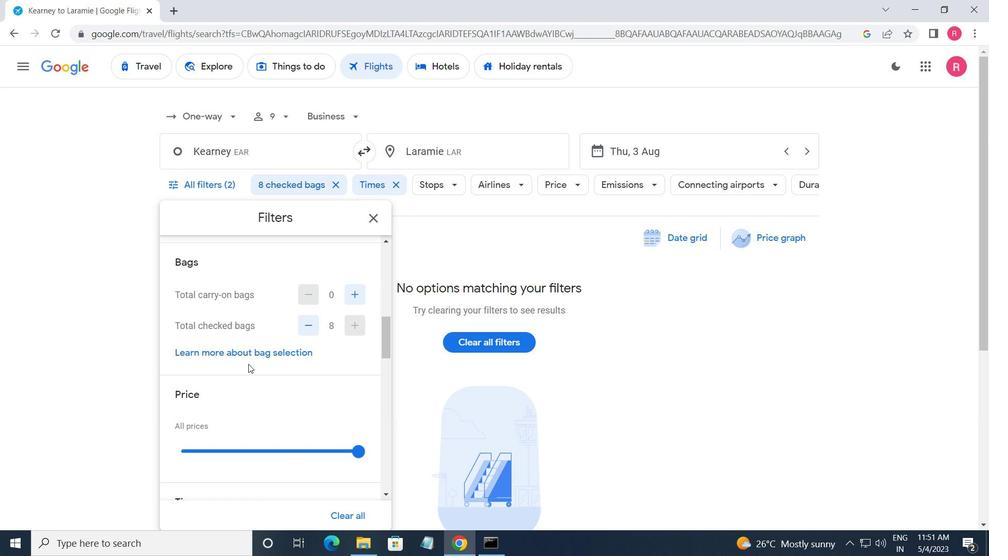 
Action: Mouse moved to (248, 376)
Screenshot: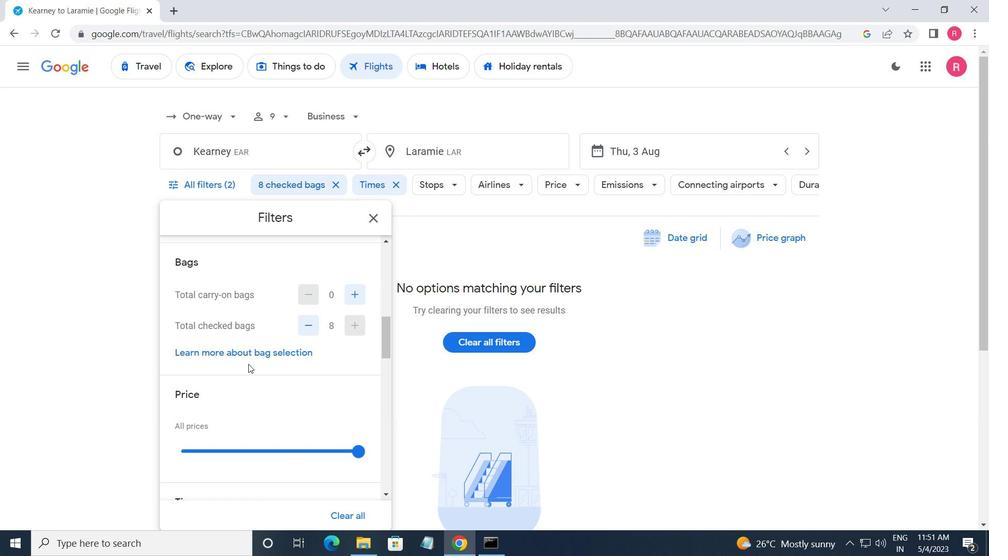 
Action: Mouse scrolled (248, 375) with delta (0, 0)
Screenshot: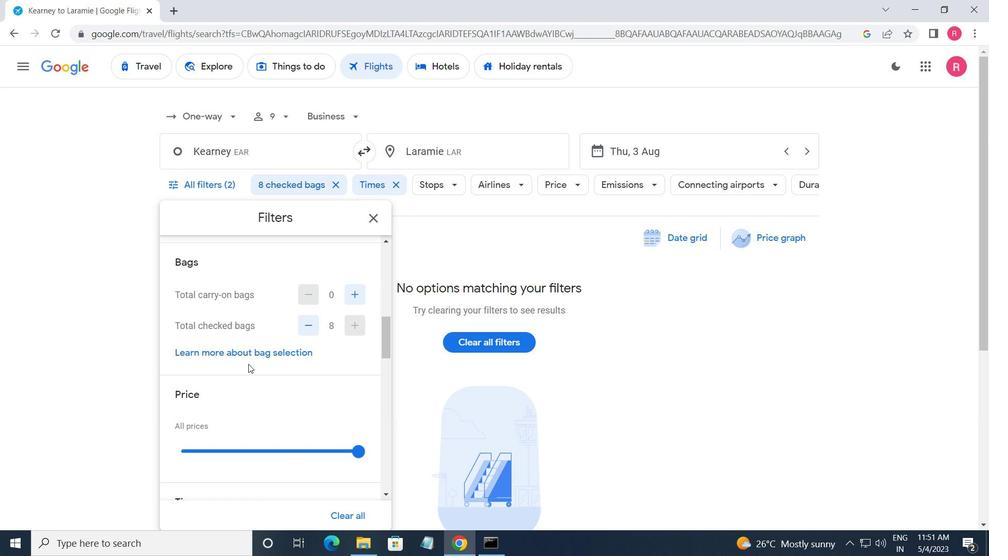 
Action: Mouse moved to (250, 378)
Screenshot: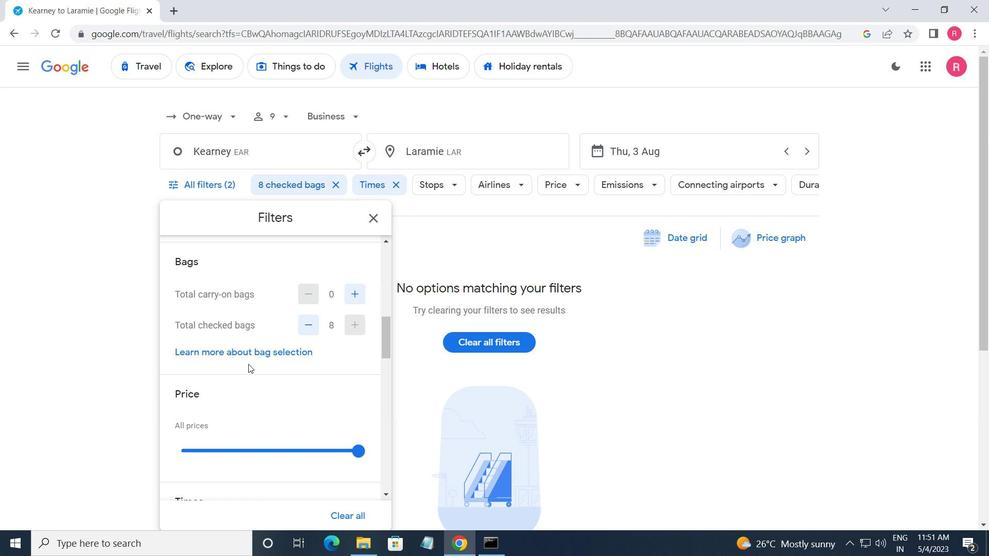 
Action: Mouse scrolled (250, 377) with delta (0, 0)
Screenshot: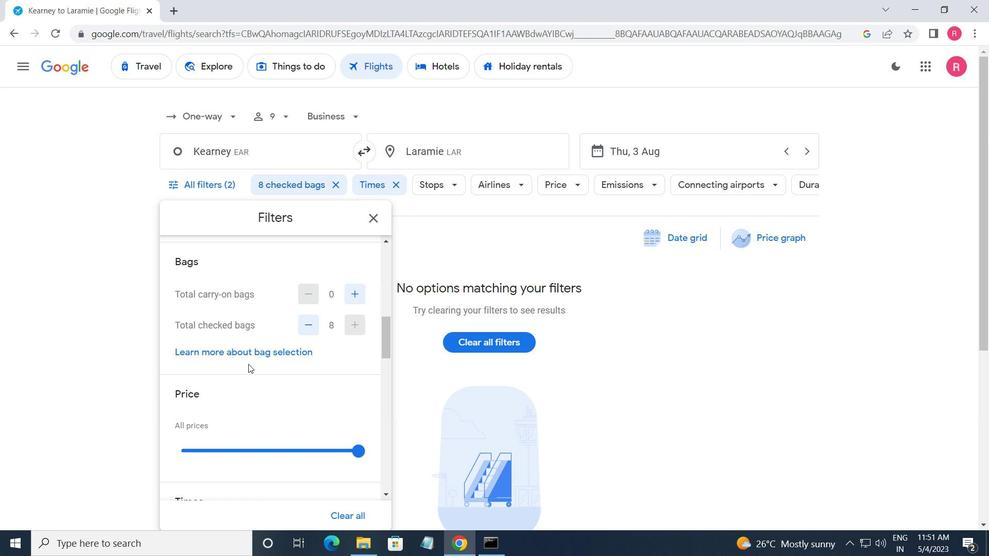 
Action: Mouse moved to (203, 297)
Screenshot: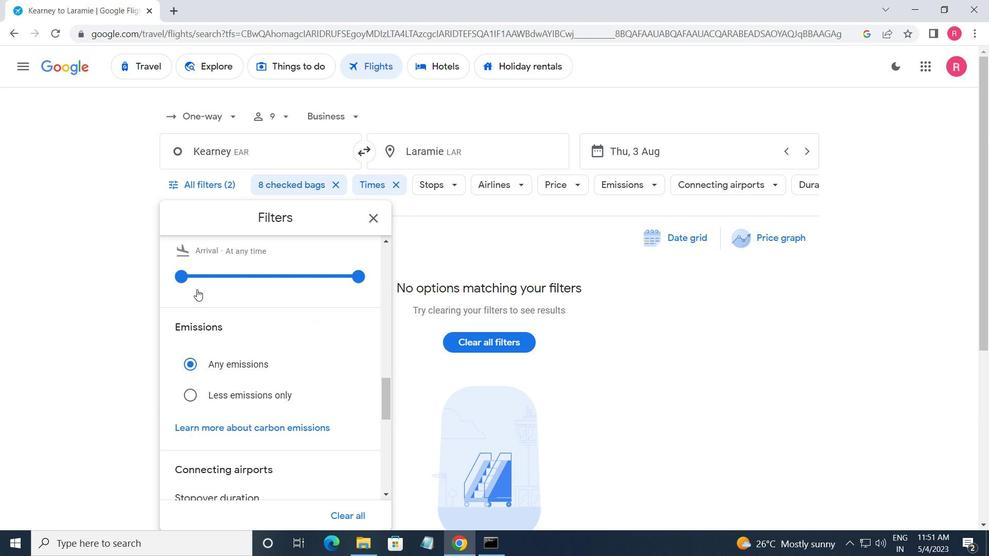 
Action: Mouse scrolled (203, 297) with delta (0, 0)
Screenshot: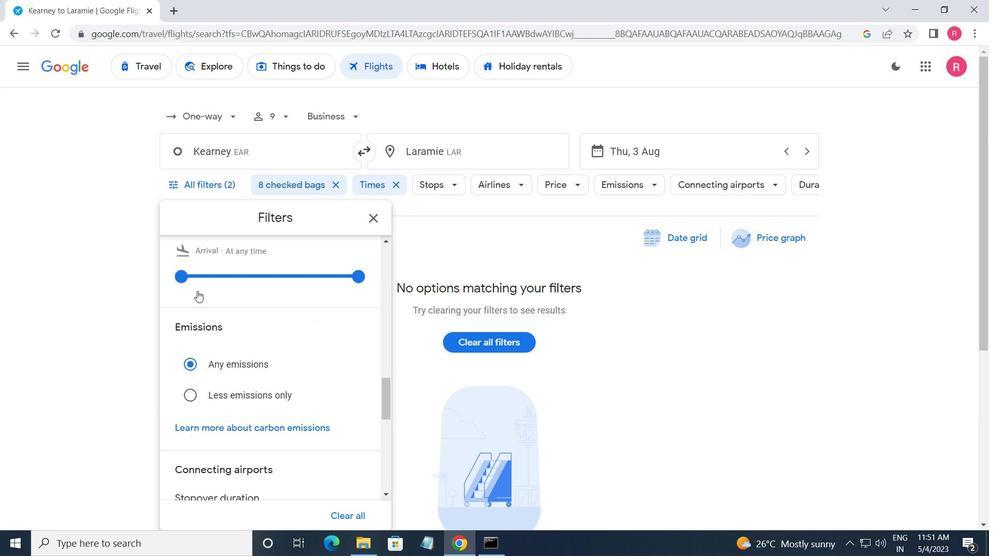 
Action: Mouse scrolled (203, 297) with delta (0, 0)
Screenshot: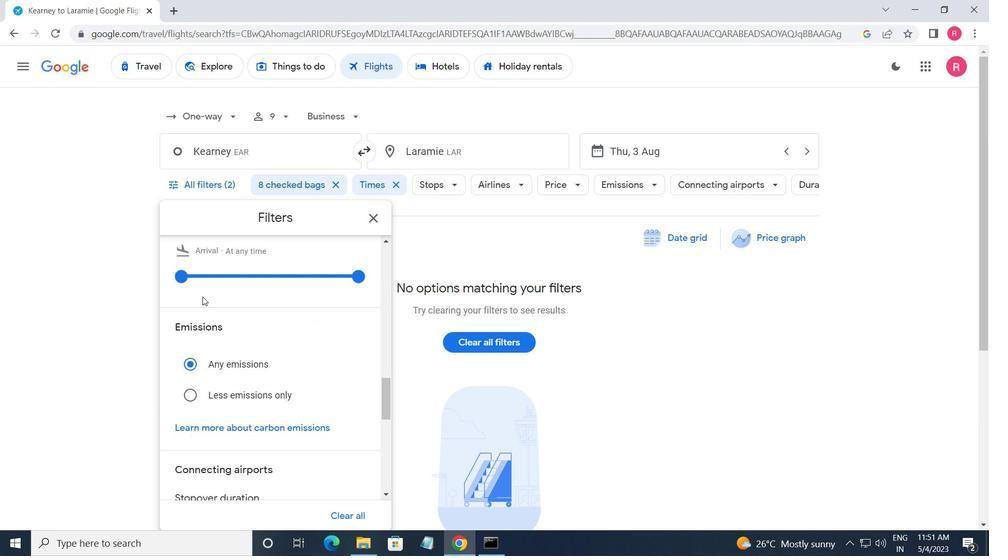 
Action: Mouse moved to (357, 338)
Screenshot: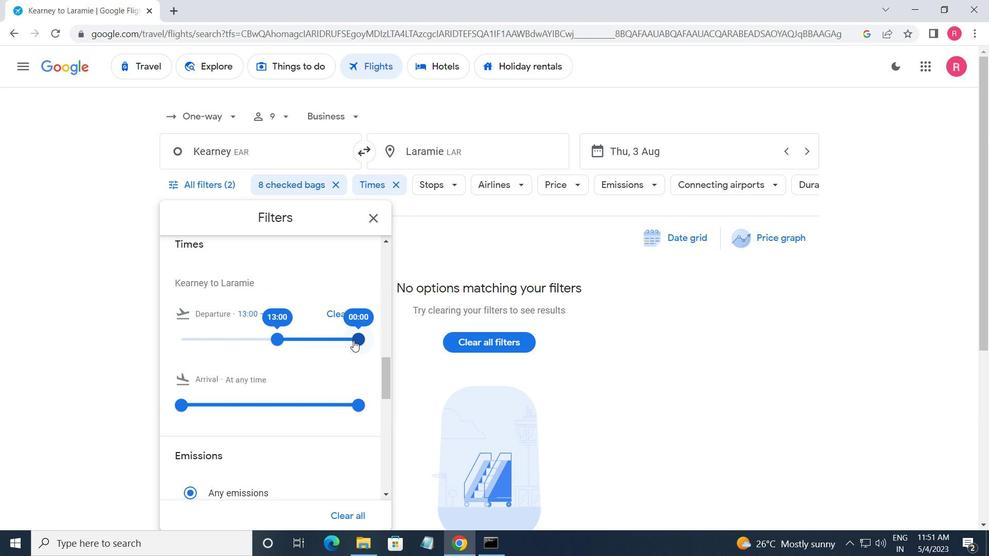 
Action: Mouse pressed left at (357, 338)
Screenshot: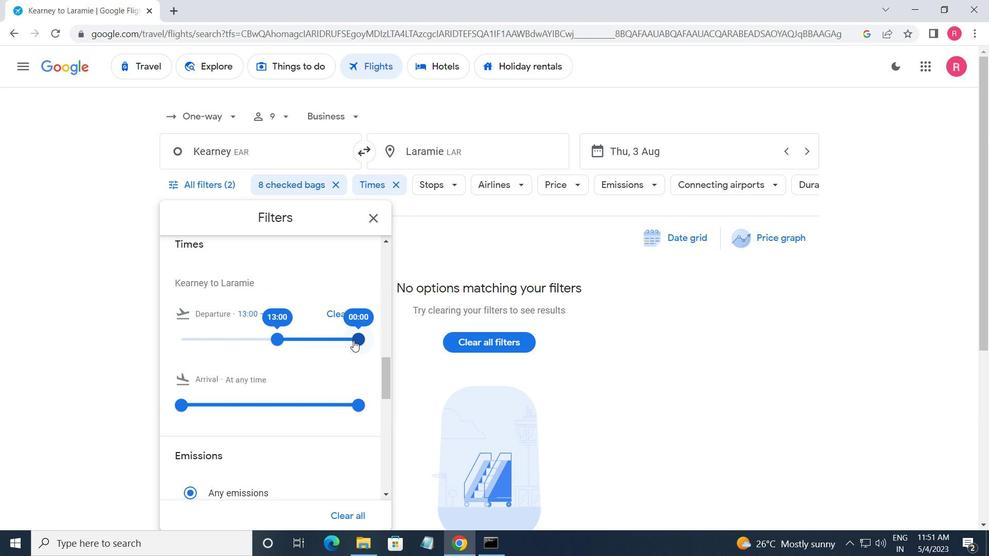 
Action: Mouse moved to (363, 221)
Screenshot: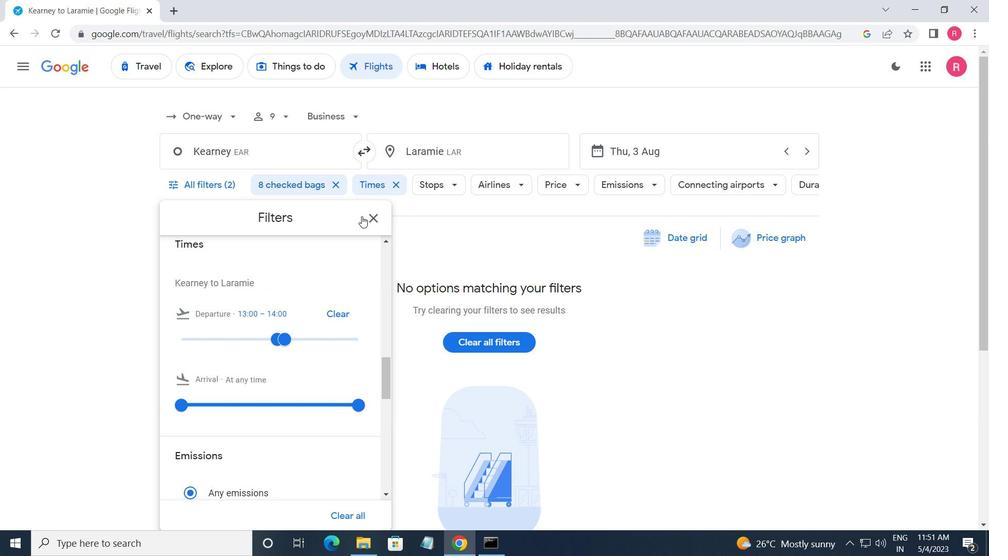 
Action: Mouse pressed left at (363, 221)
Screenshot: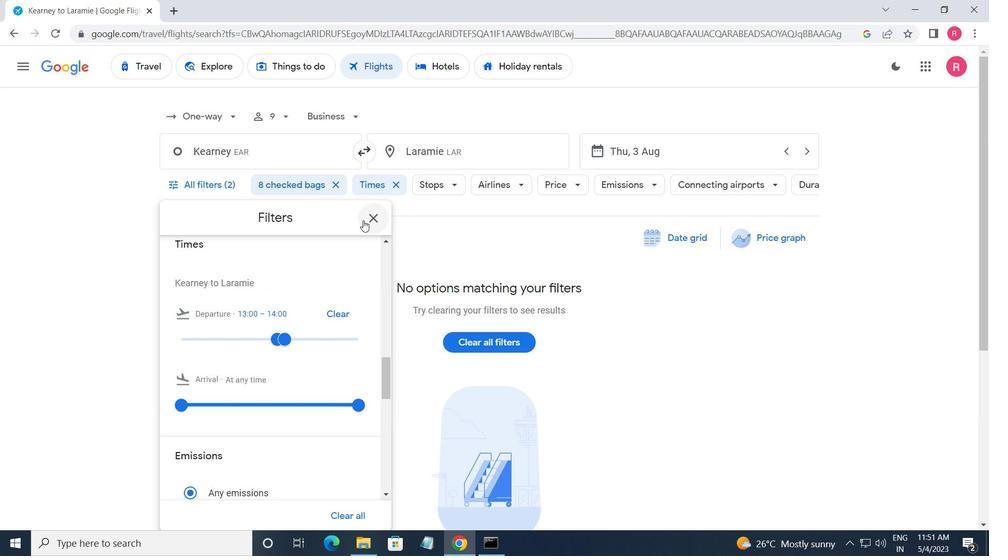 
Action: Mouse moved to (369, 251)
Screenshot: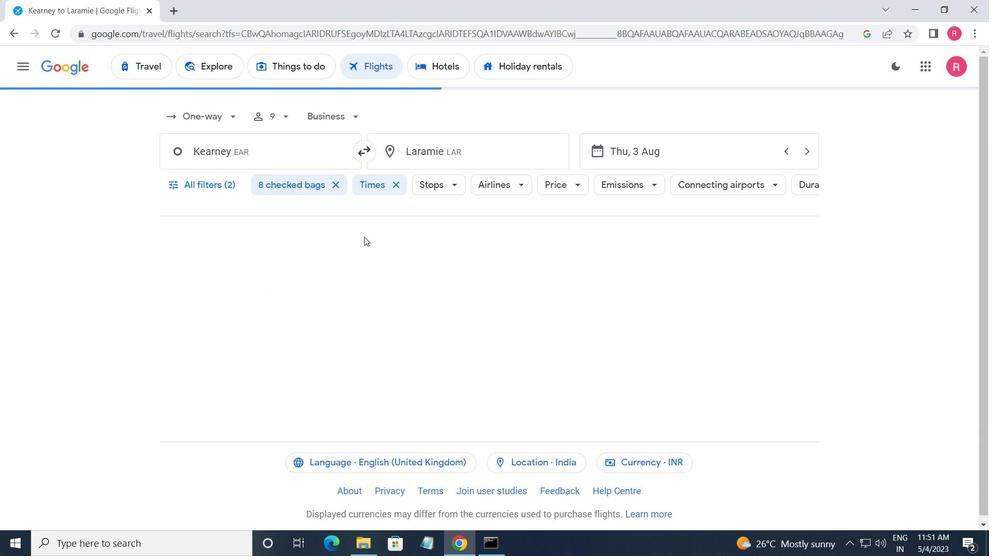 
